 Task: In the  document rulebook.txt Use the feature 'and check spelling and grammer' Select the body of letter and change paragraph spacing to  'Double' Select the word Greetings and change font size to  27
Action: Mouse moved to (300, 390)
Screenshot: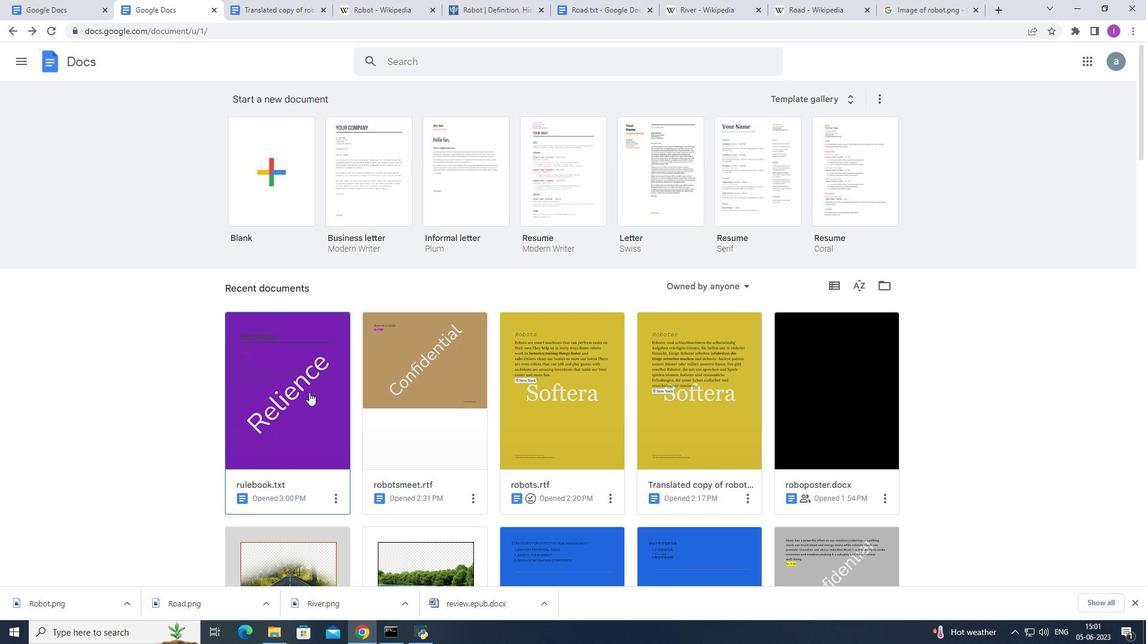 
Action: Mouse pressed left at (300, 390)
Screenshot: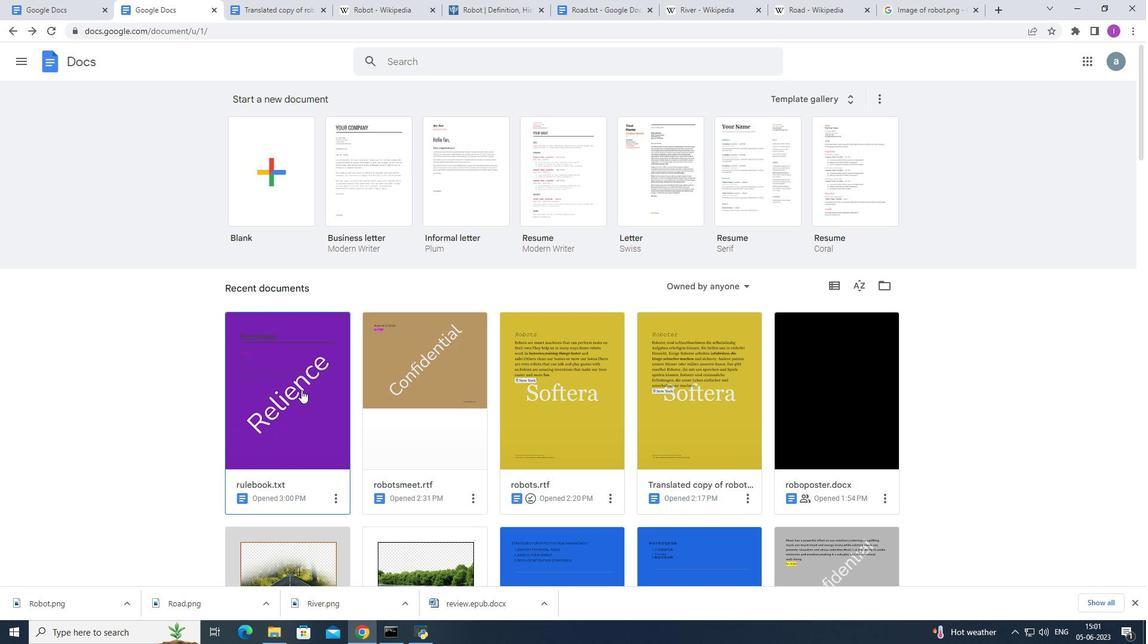 
Action: Mouse moved to (139, 71)
Screenshot: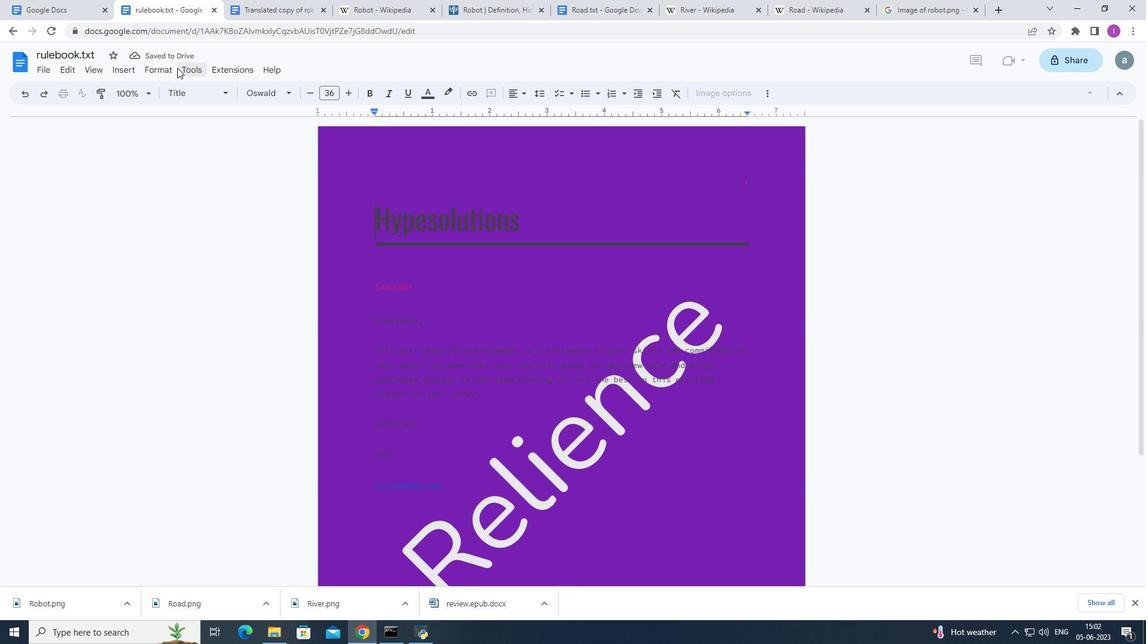 
Action: Mouse pressed left at (139, 71)
Screenshot: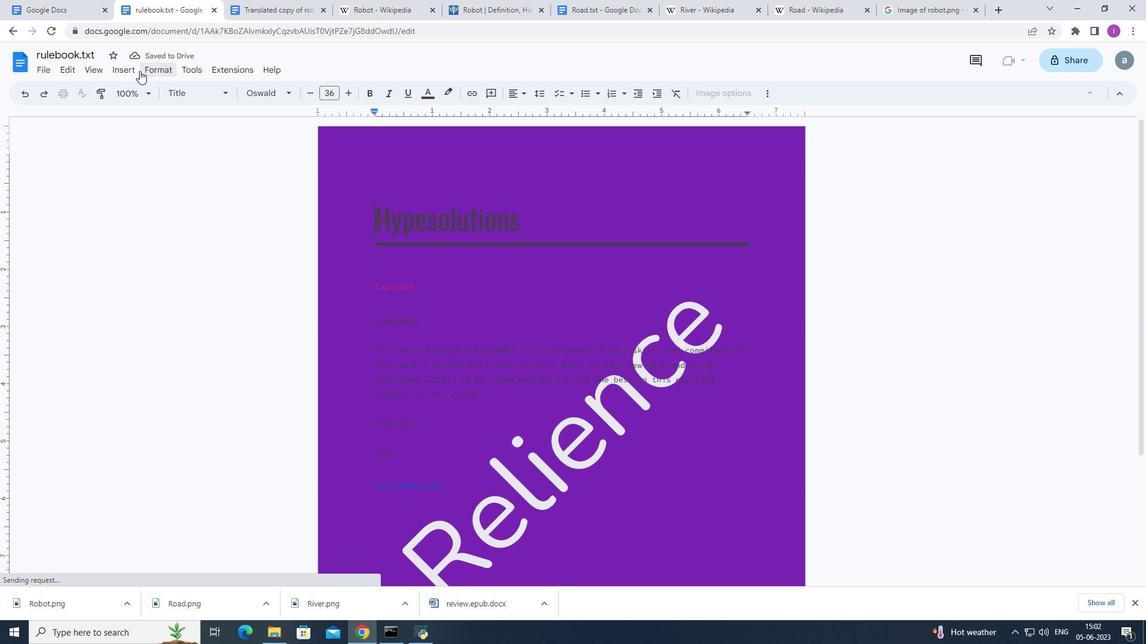 
Action: Mouse moved to (207, 89)
Screenshot: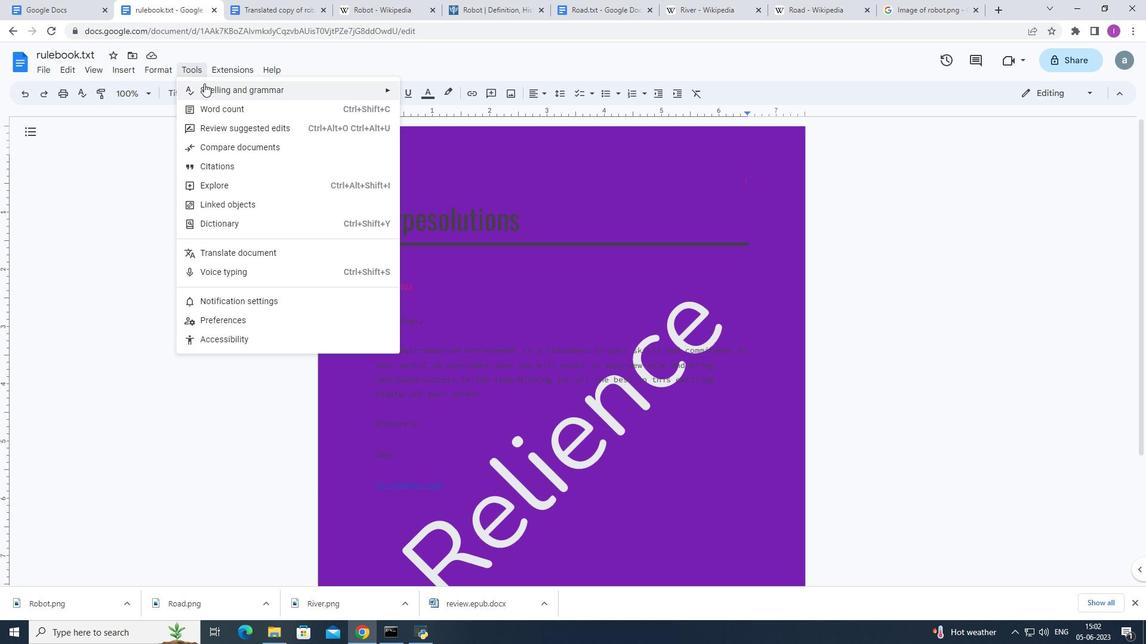 
Action: Mouse pressed left at (207, 89)
Screenshot: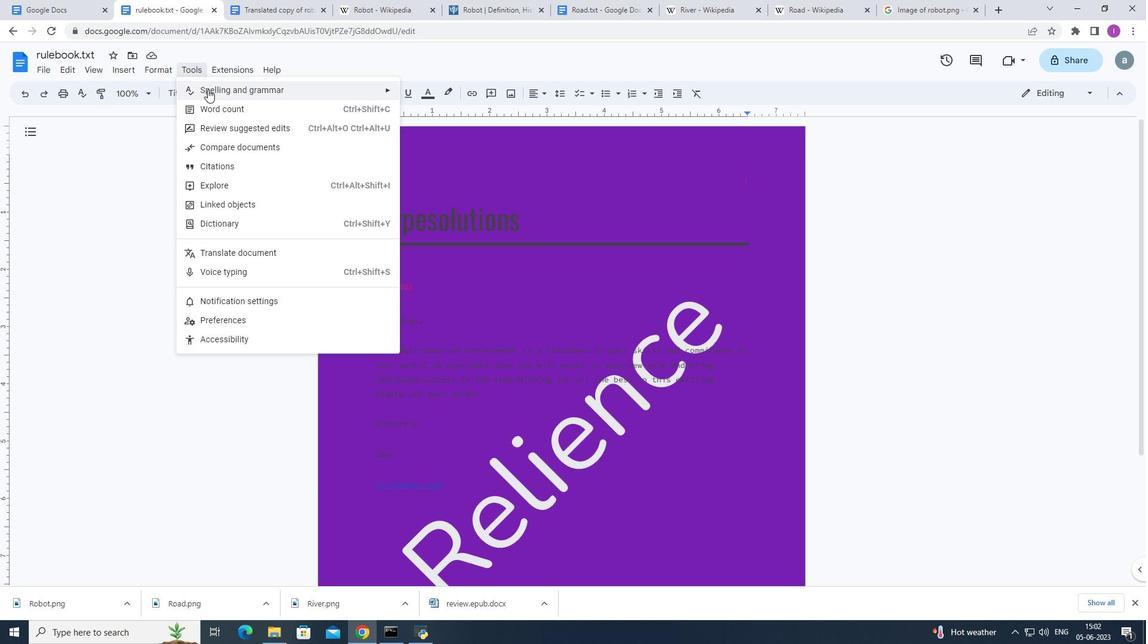 
Action: Mouse moved to (456, 97)
Screenshot: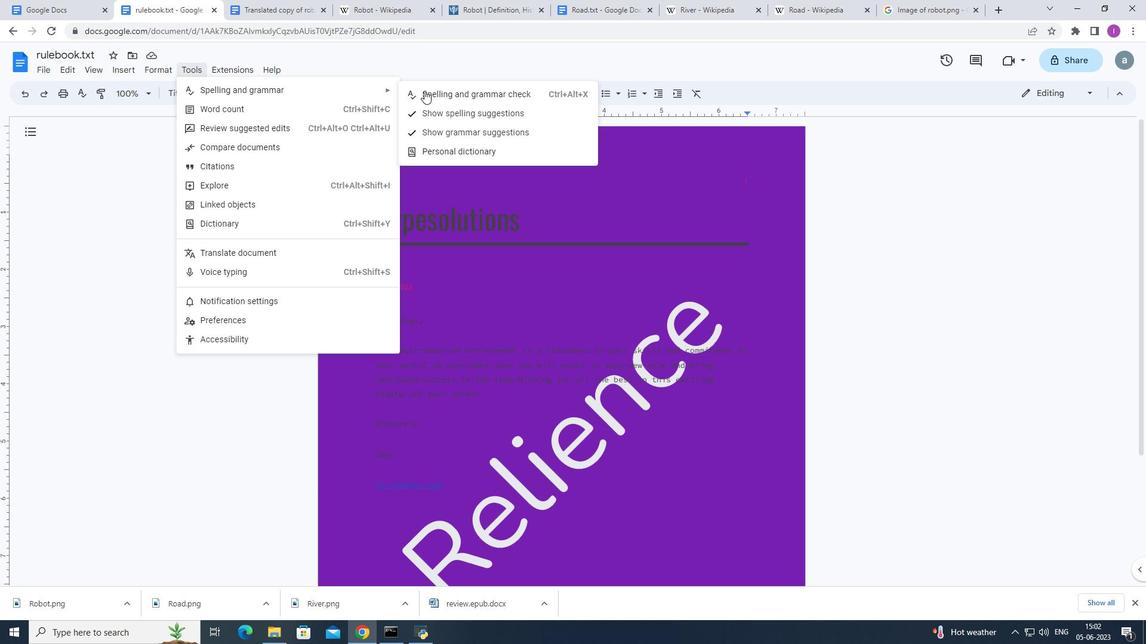 
Action: Mouse pressed left at (456, 97)
Screenshot: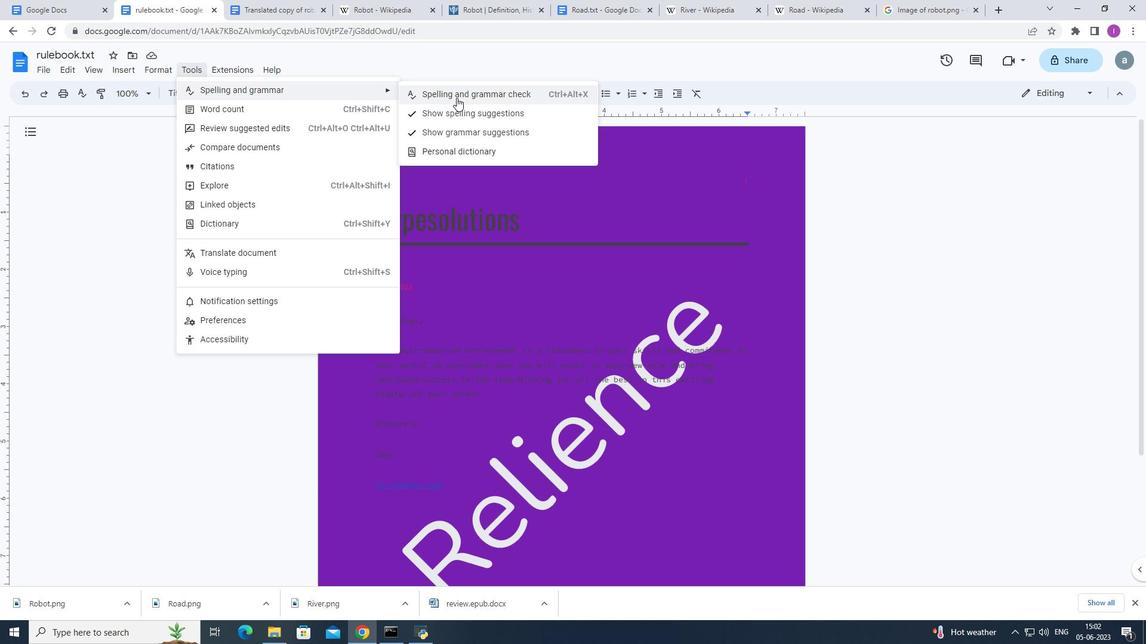 
Action: Mouse moved to (369, 346)
Screenshot: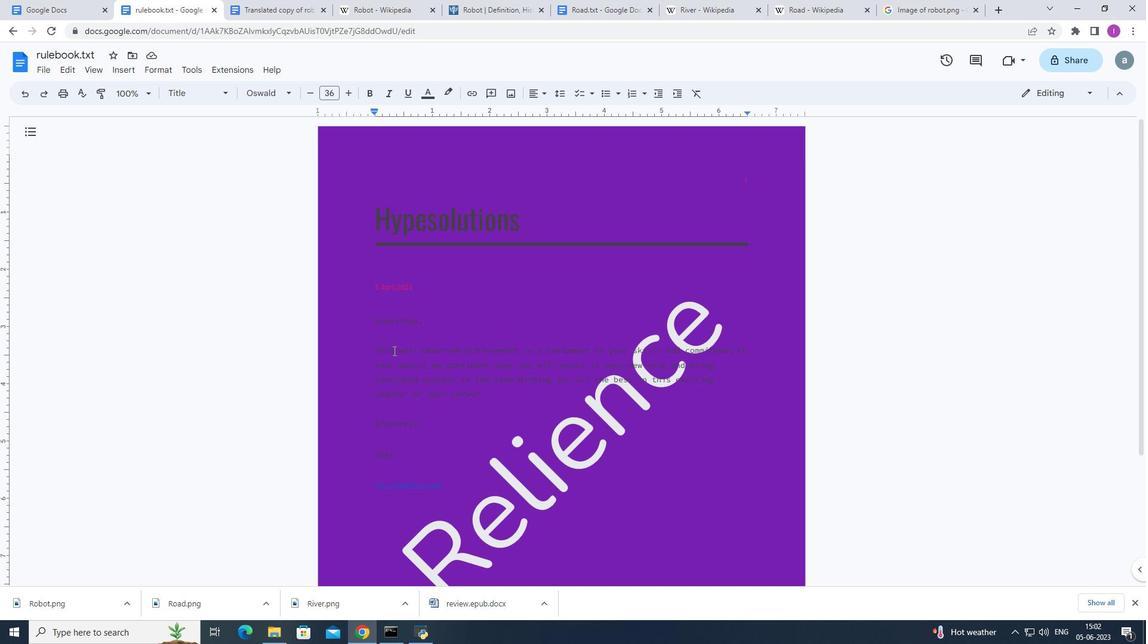 
Action: Mouse pressed left at (369, 346)
Screenshot: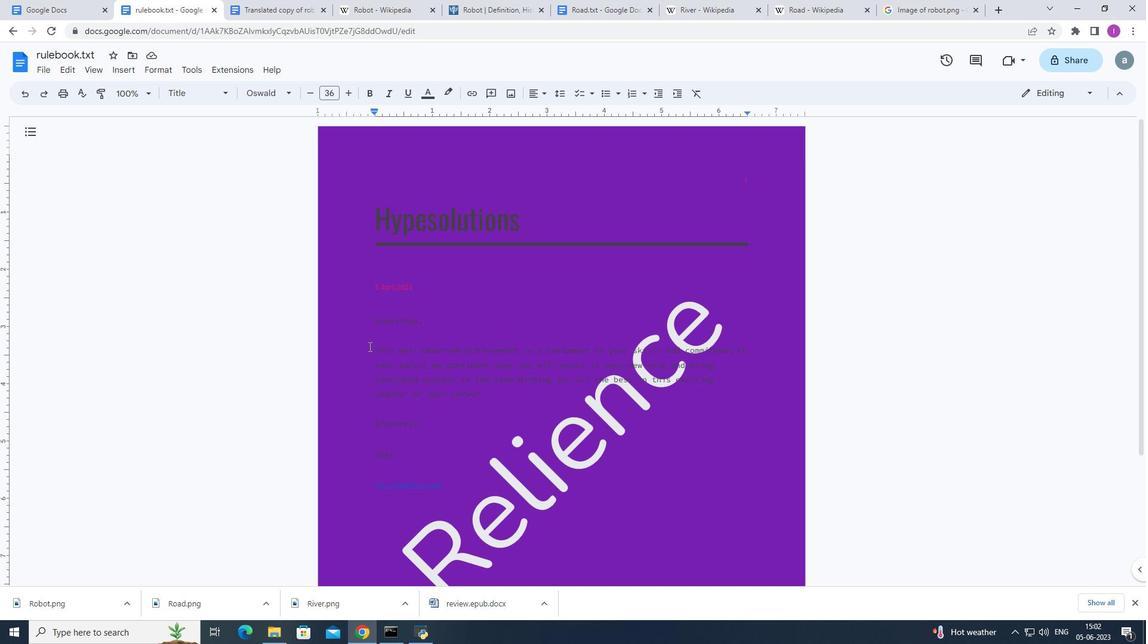 
Action: Mouse moved to (555, 92)
Screenshot: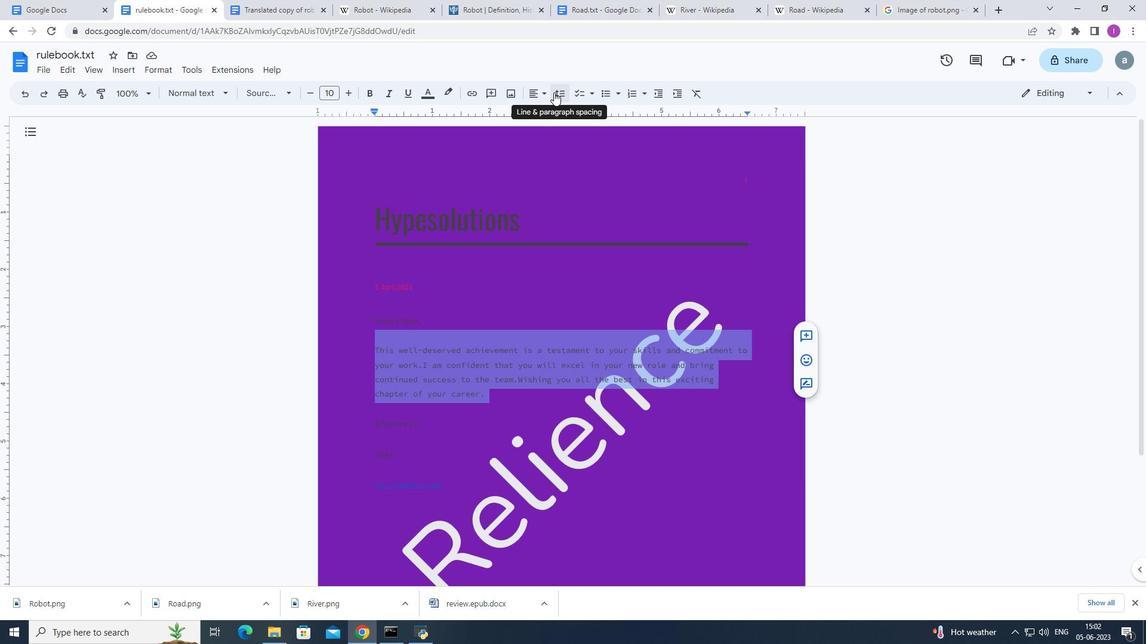 
Action: Mouse pressed left at (555, 92)
Screenshot: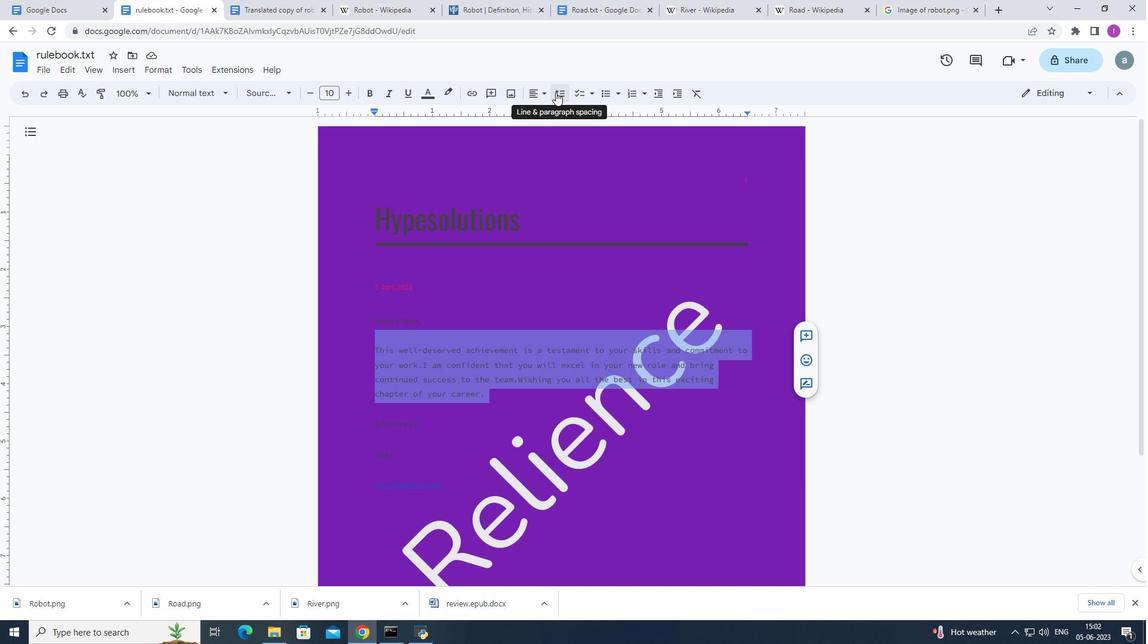 
Action: Mouse moved to (594, 164)
Screenshot: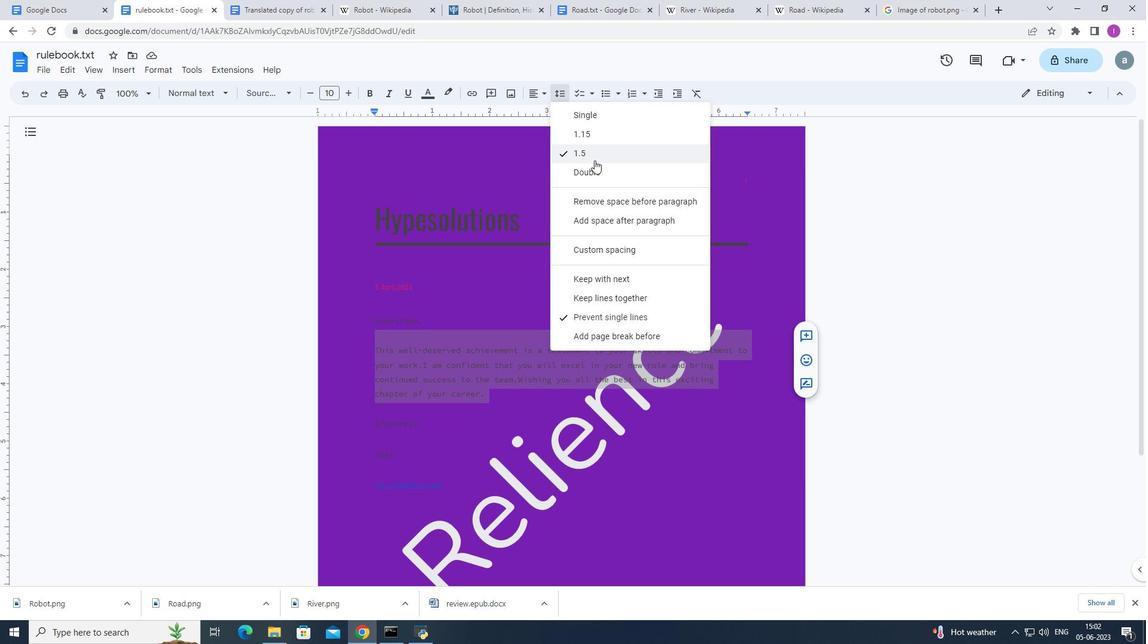 
Action: Mouse pressed left at (594, 164)
Screenshot: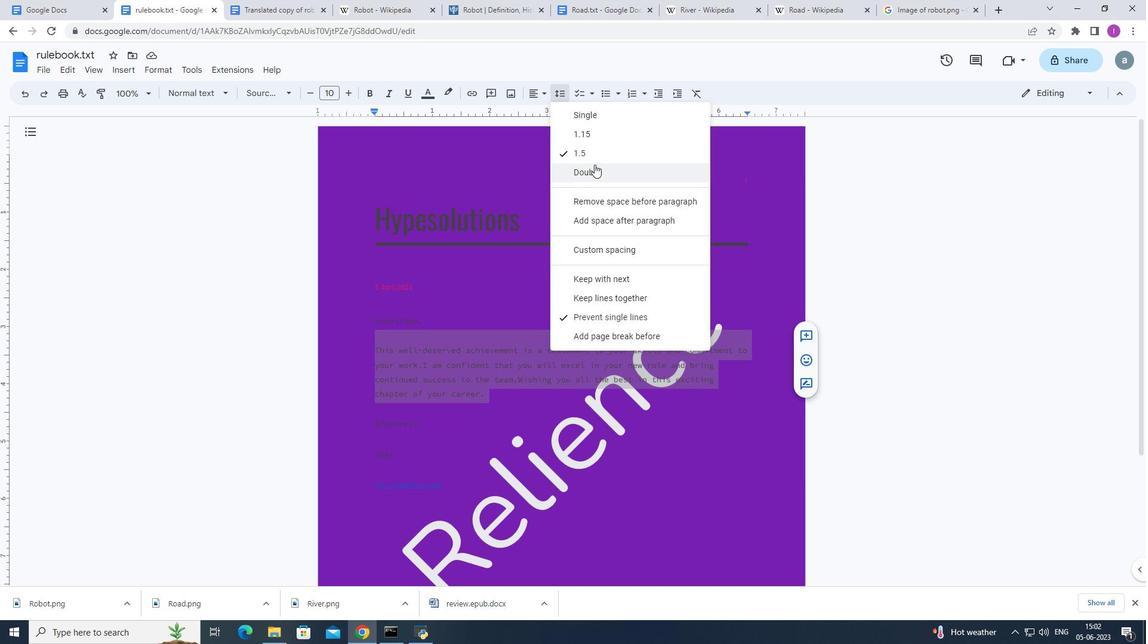 
Action: Mouse moved to (333, 93)
Screenshot: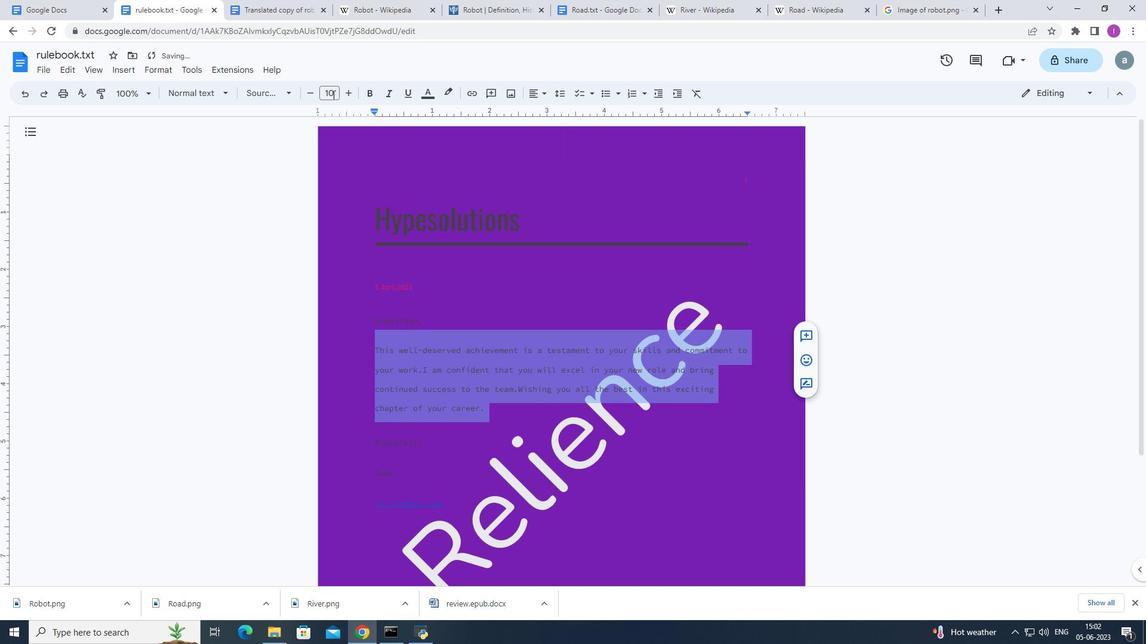 
Action: Mouse pressed left at (333, 93)
Screenshot: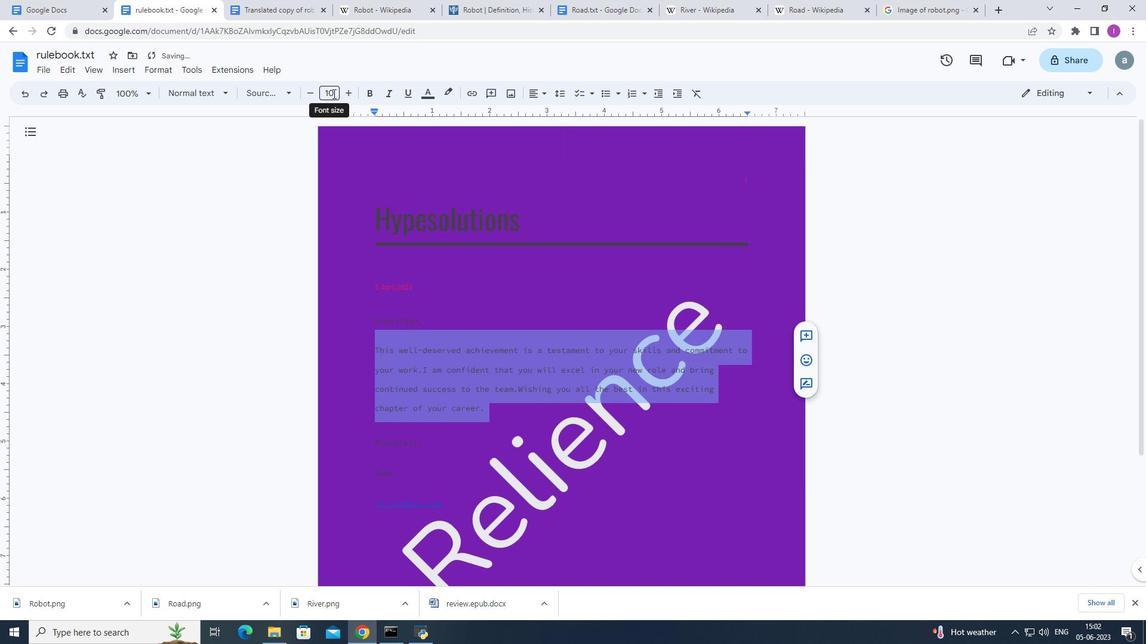 
Action: Mouse moved to (332, 93)
Screenshot: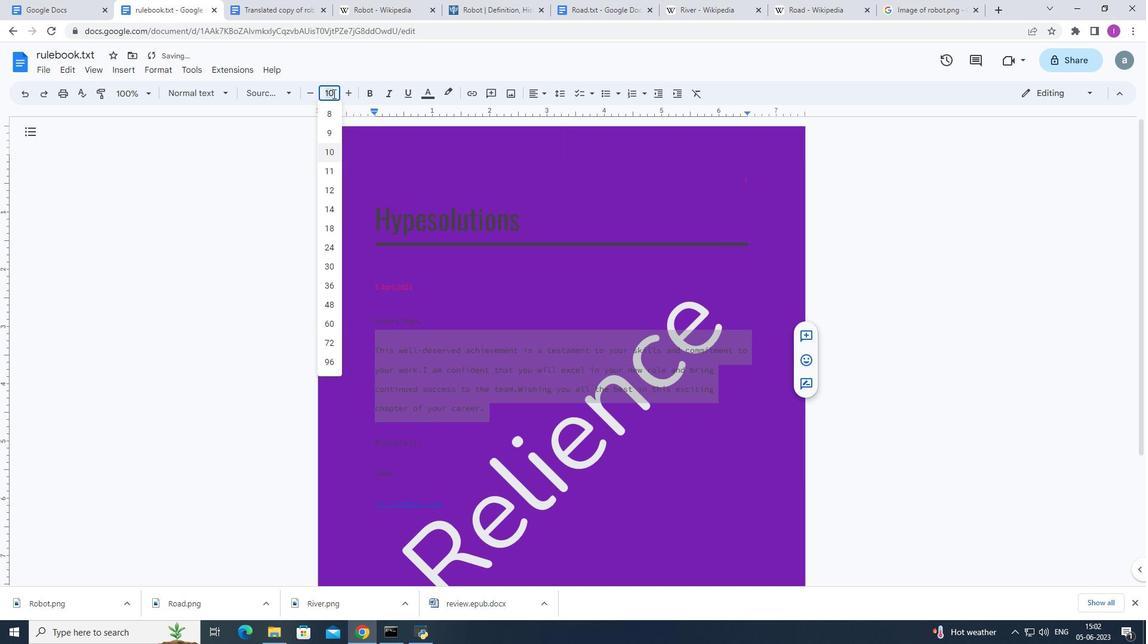 
Action: Key pressed 27<Key.enter>
Screenshot: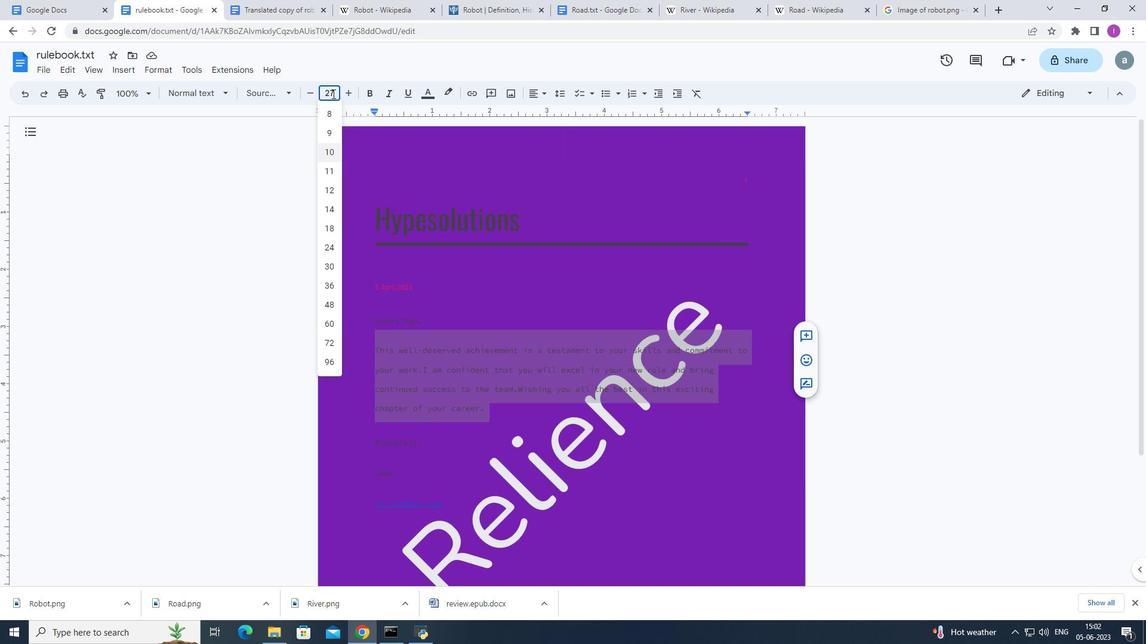 
Action: Mouse moved to (434, 223)
Screenshot: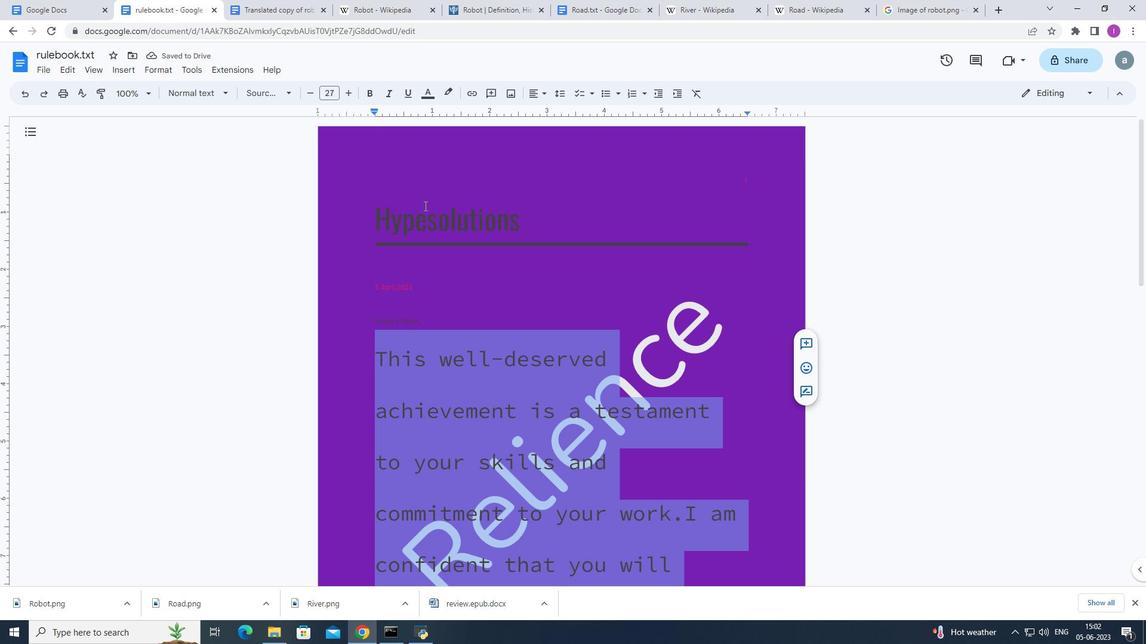 
Action: Mouse scrolled (434, 222) with delta (0, 0)
Screenshot: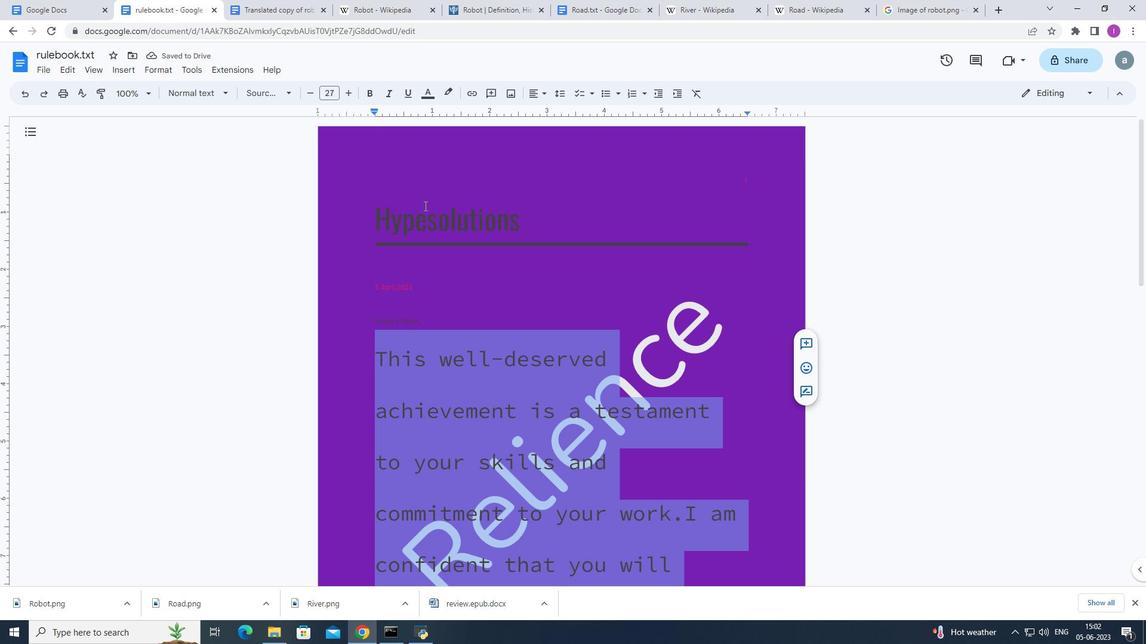 
Action: Mouse moved to (437, 229)
Screenshot: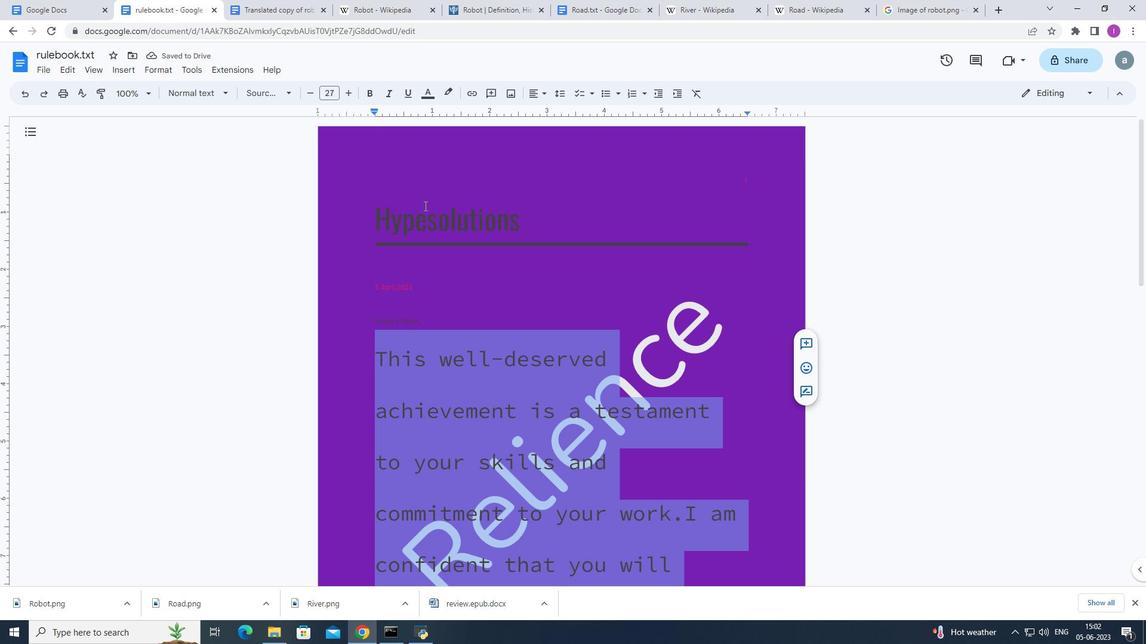 
Action: Mouse scrolled (437, 228) with delta (0, 0)
Screenshot: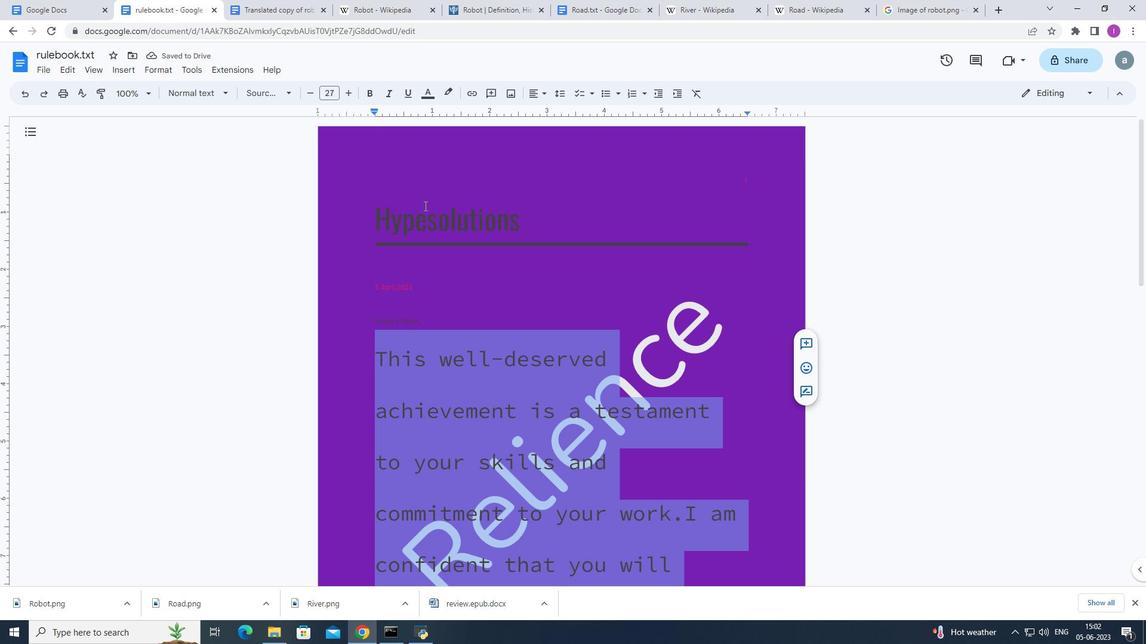 
Action: Mouse moved to (440, 233)
Screenshot: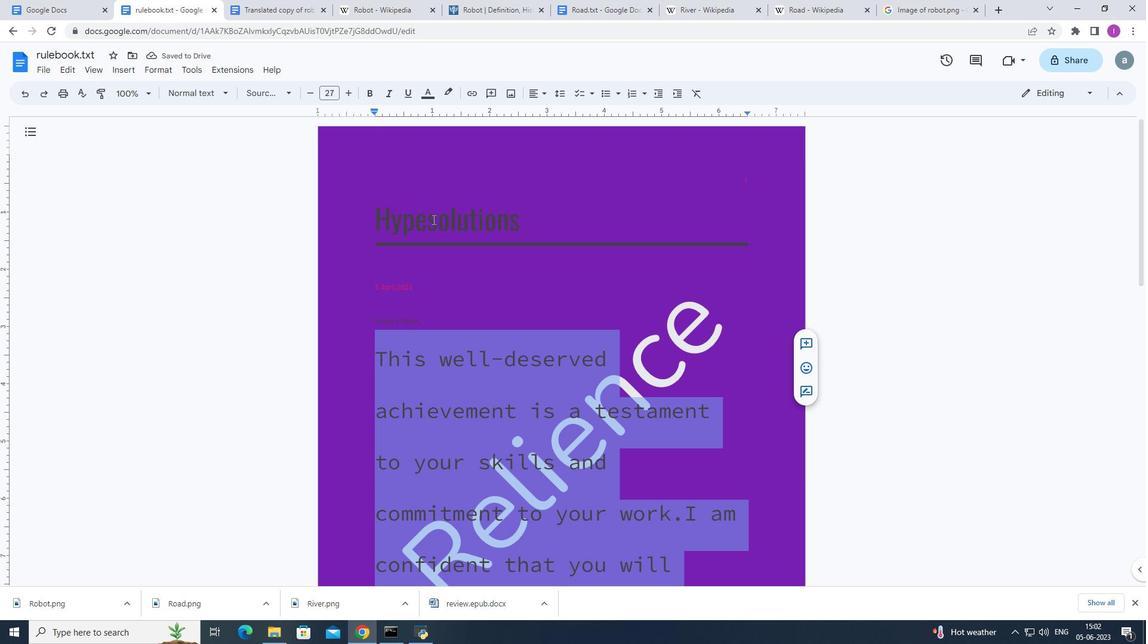 
Action: Mouse scrolled (439, 231) with delta (0, 0)
Screenshot: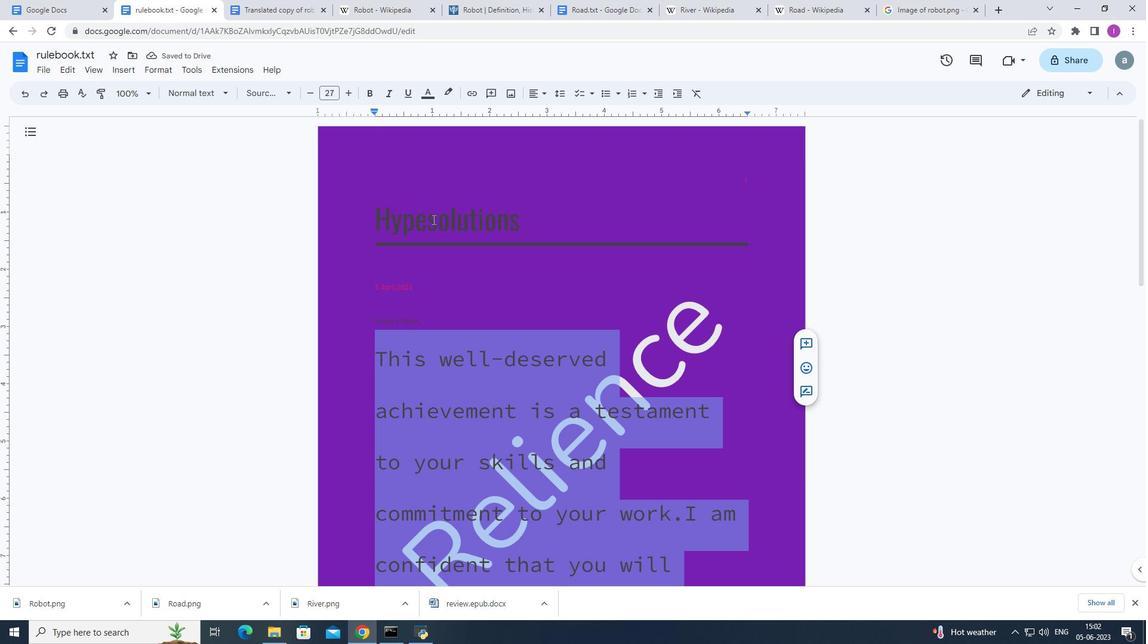 
Action: Mouse moved to (495, 261)
Screenshot: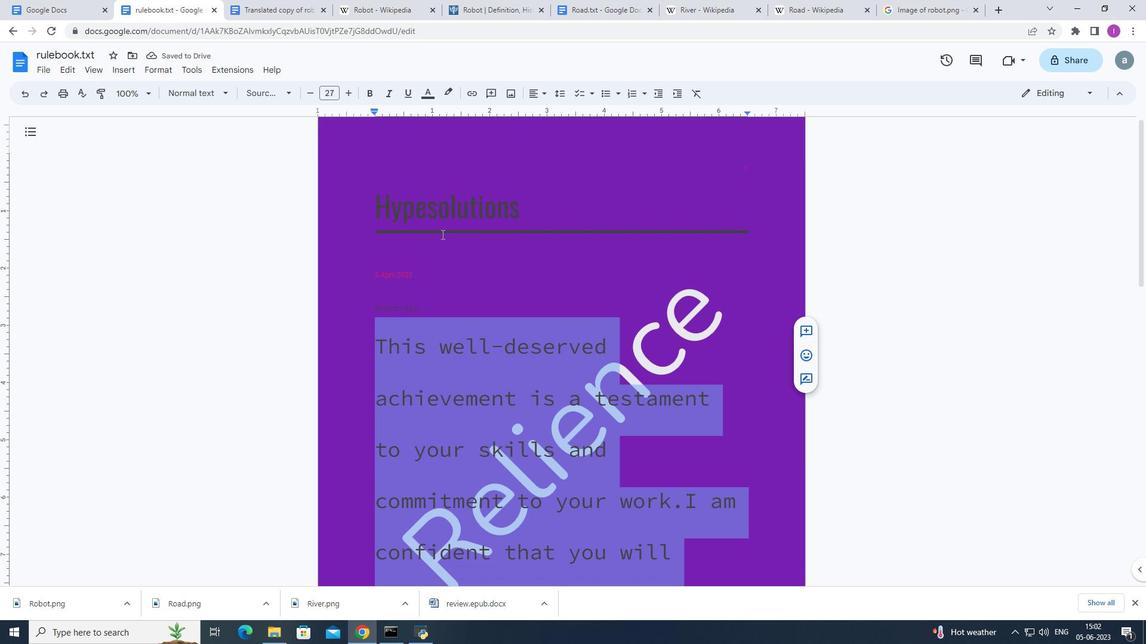 
Action: Mouse scrolled (444, 241) with delta (0, 0)
Screenshot: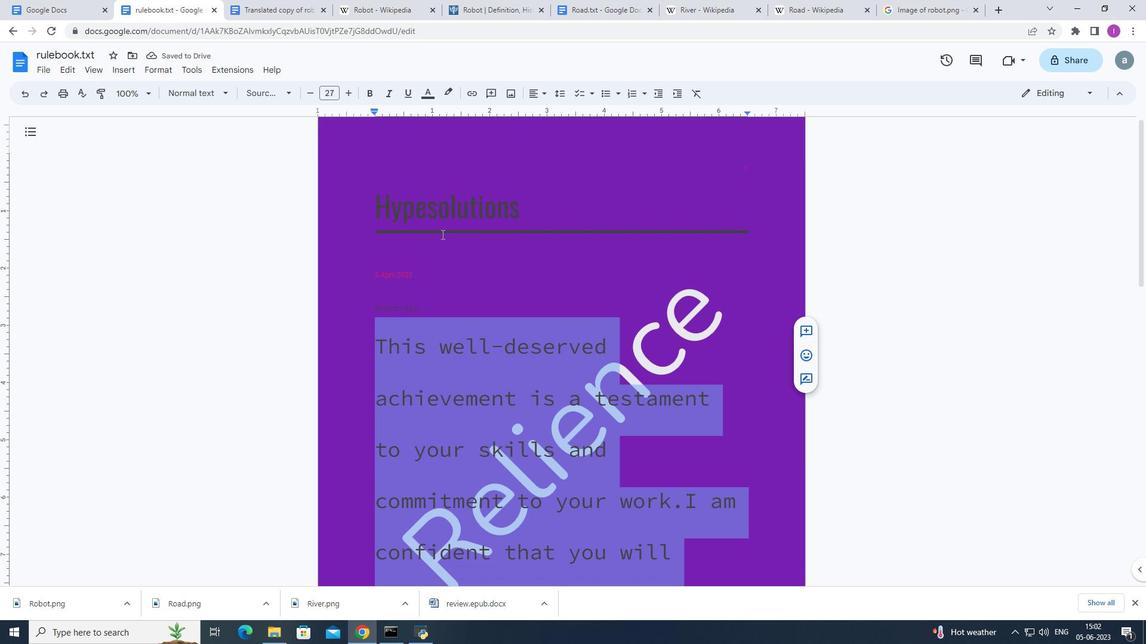 
Action: Mouse moved to (552, 290)
Screenshot: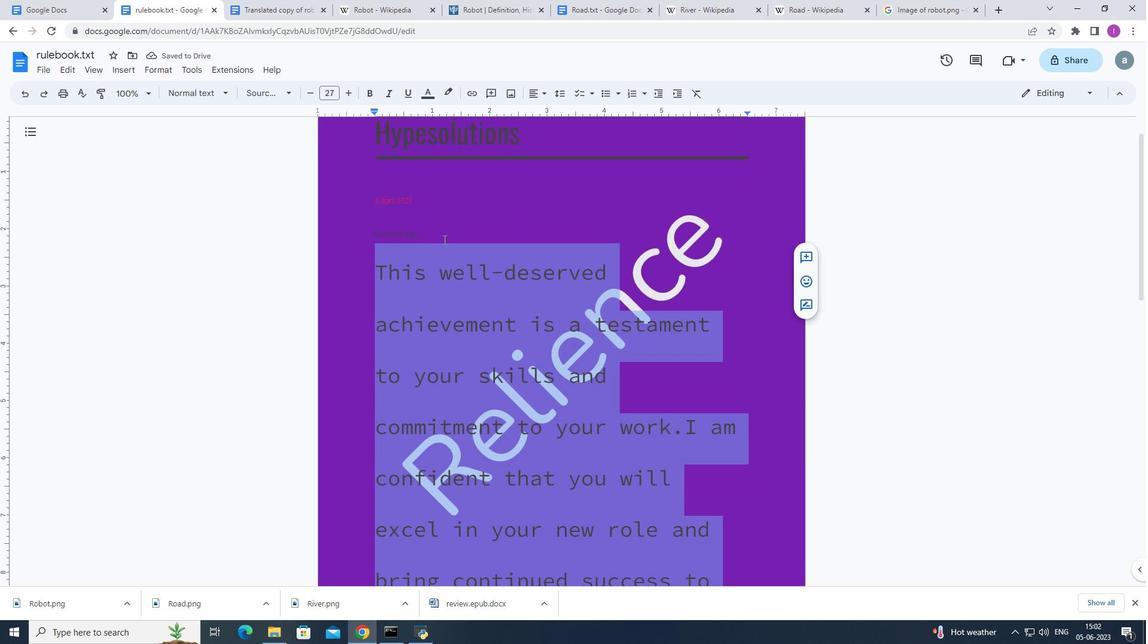 
Action: Mouse scrolled (552, 289) with delta (0, 0)
Screenshot: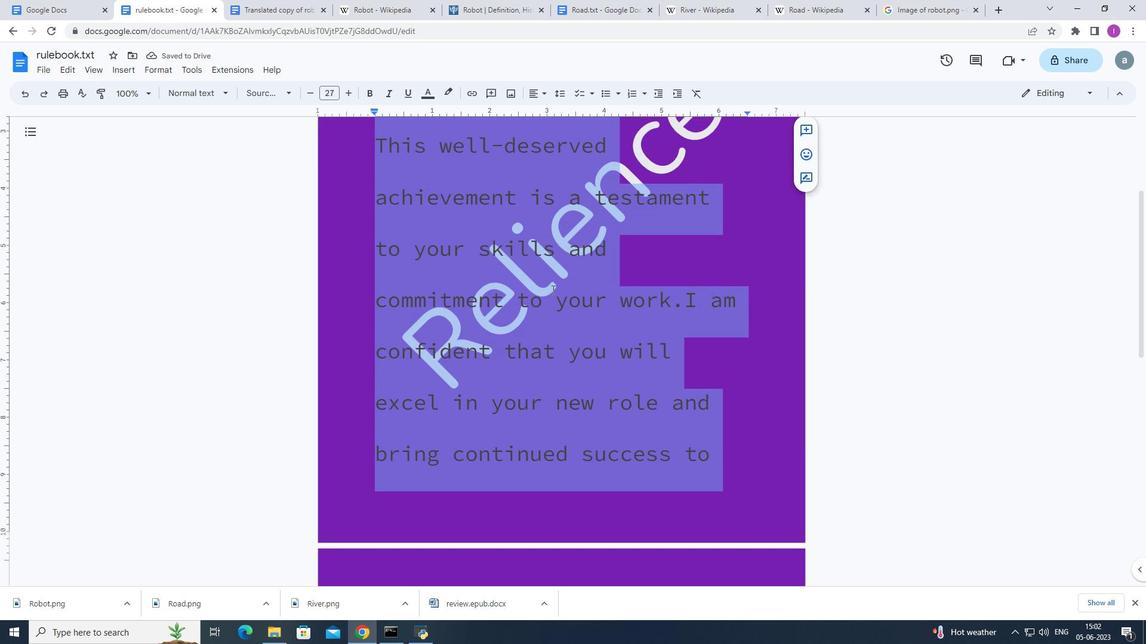 
Action: Mouse scrolled (552, 289) with delta (0, 0)
Screenshot: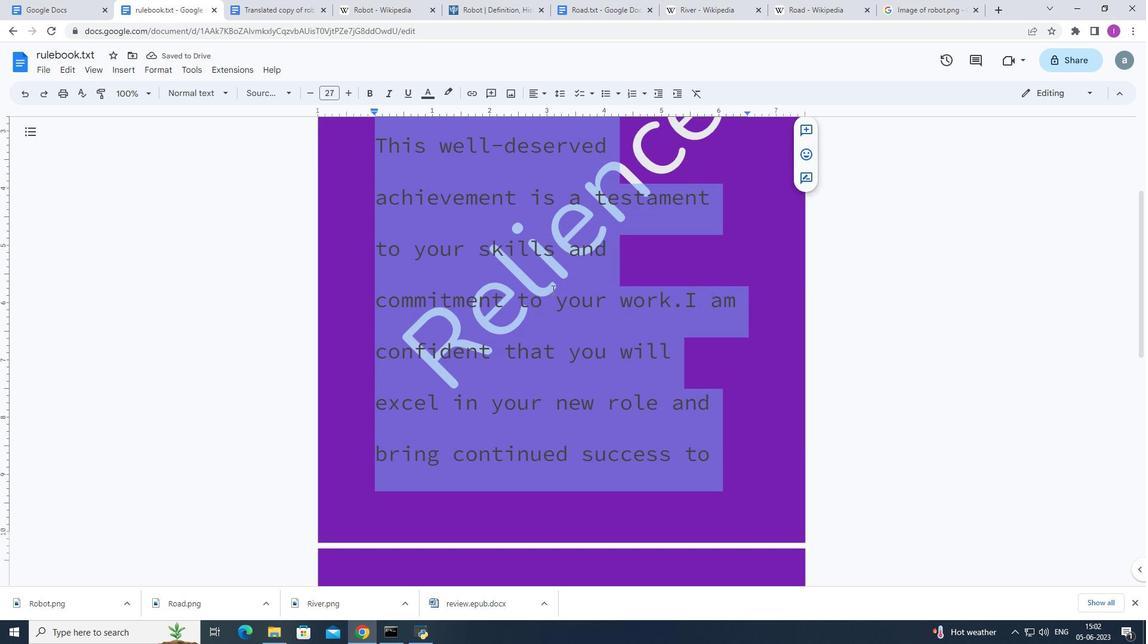 
Action: Mouse scrolled (552, 289) with delta (0, 0)
Screenshot: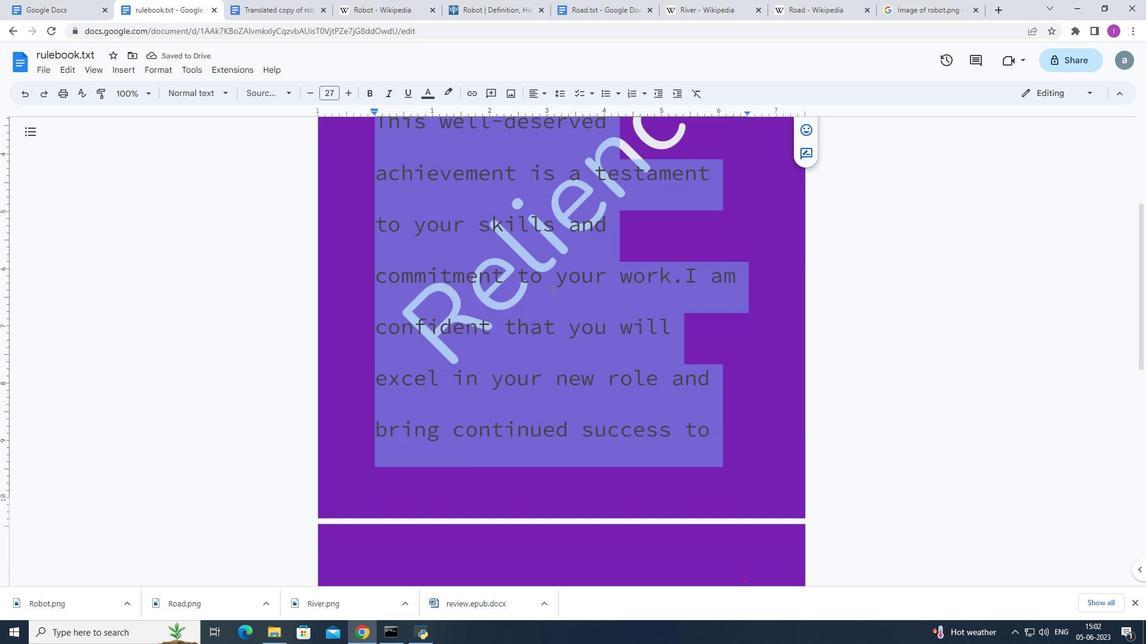 
Action: Mouse scrolled (552, 289) with delta (0, 0)
Screenshot: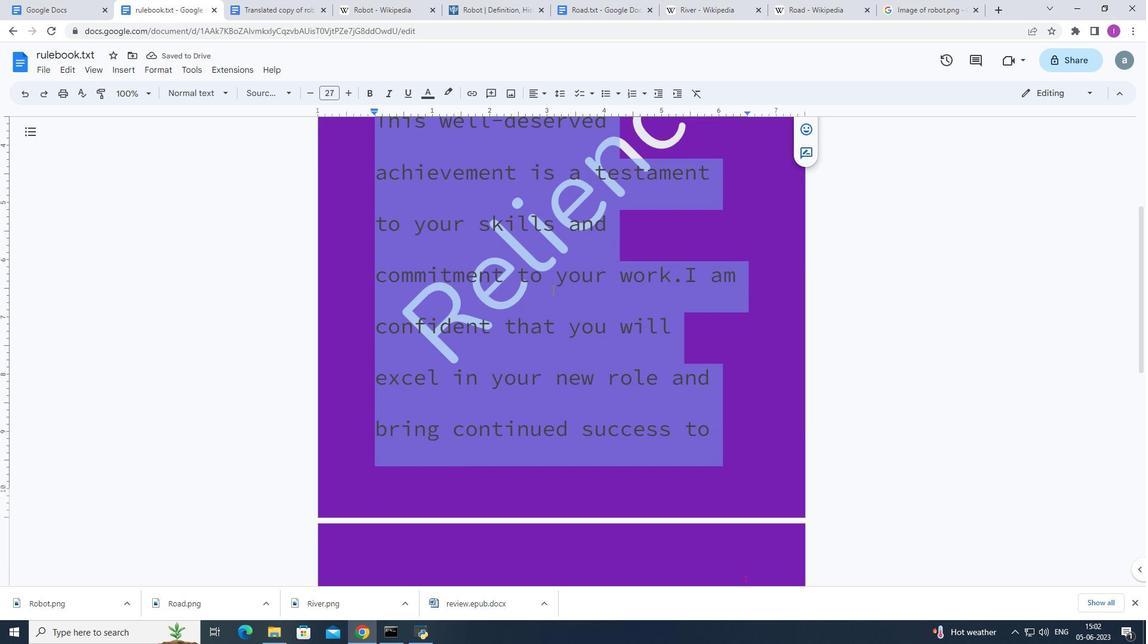 
Action: Mouse scrolled (552, 290) with delta (0, 0)
Screenshot: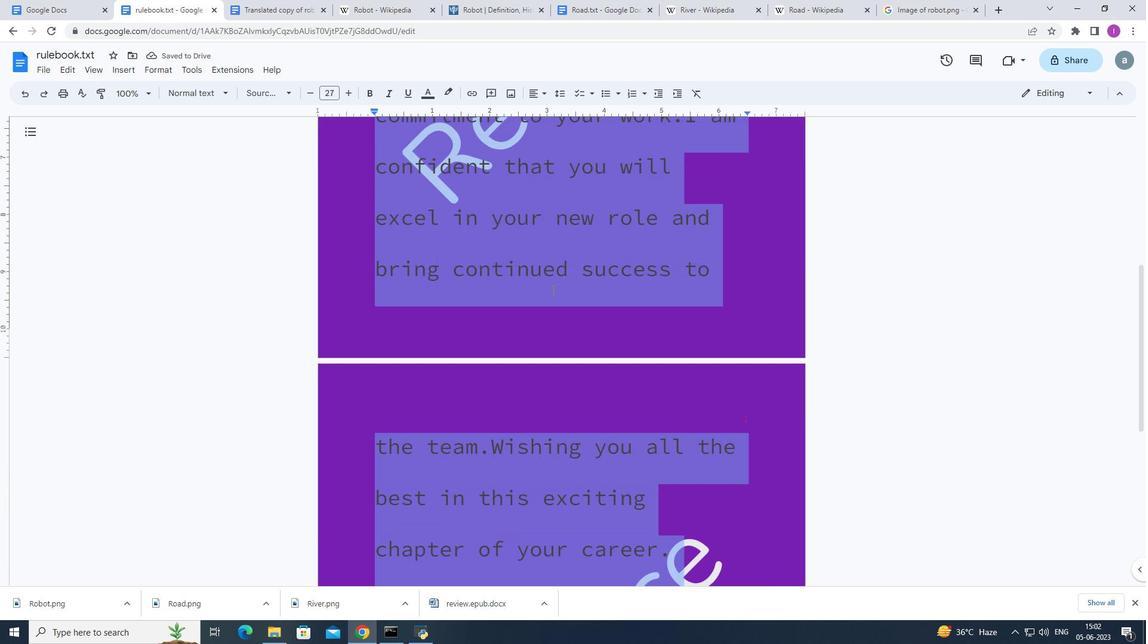 
Action: Mouse scrolled (552, 290) with delta (0, 0)
Screenshot: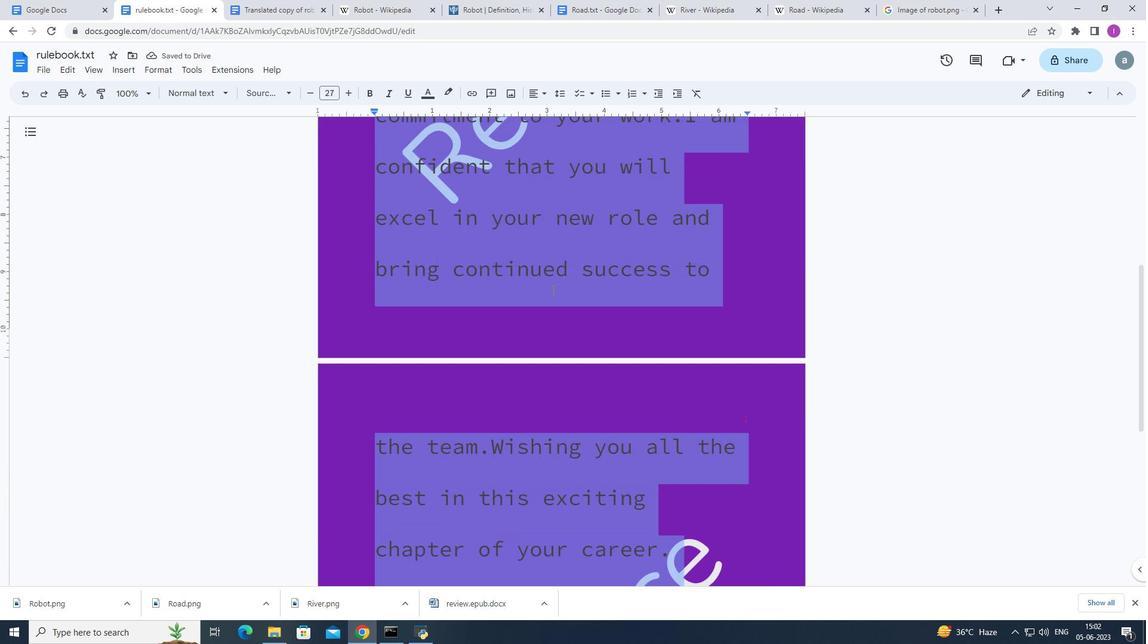 
Action: Mouse scrolled (552, 290) with delta (0, 0)
Screenshot: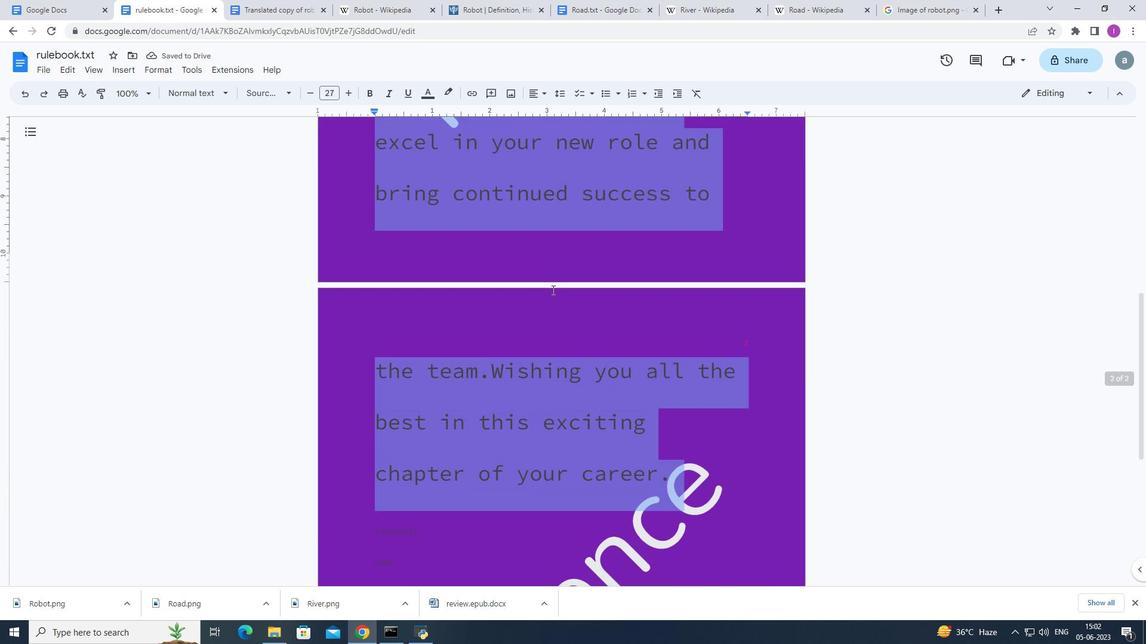 
Action: Mouse scrolled (552, 290) with delta (0, 0)
Screenshot: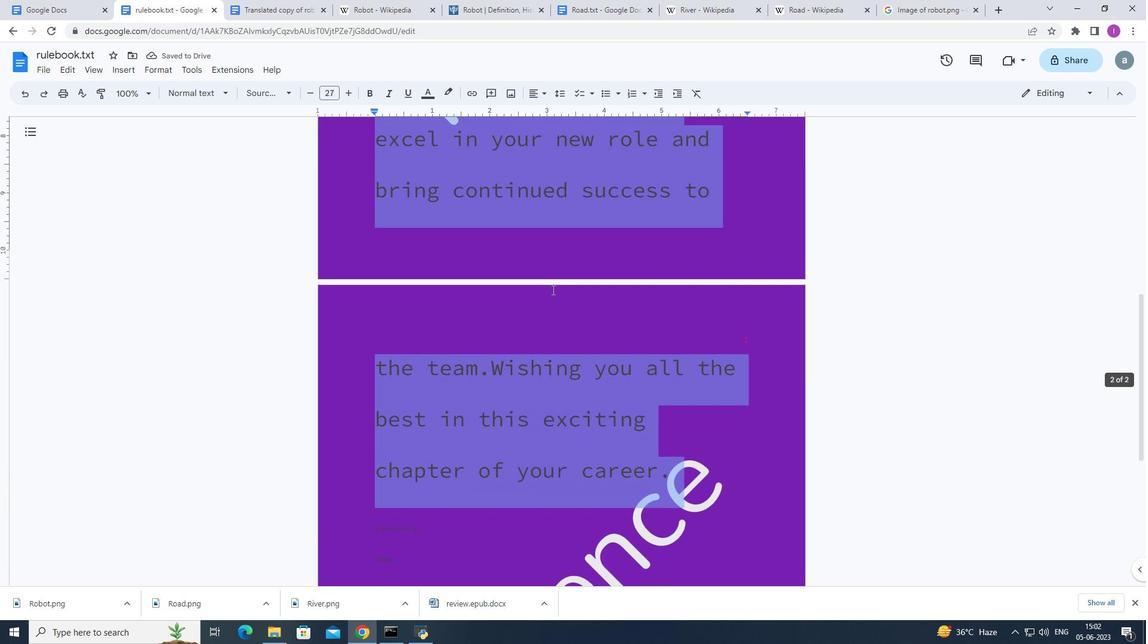 
Action: Mouse scrolled (552, 289) with delta (0, 0)
Screenshot: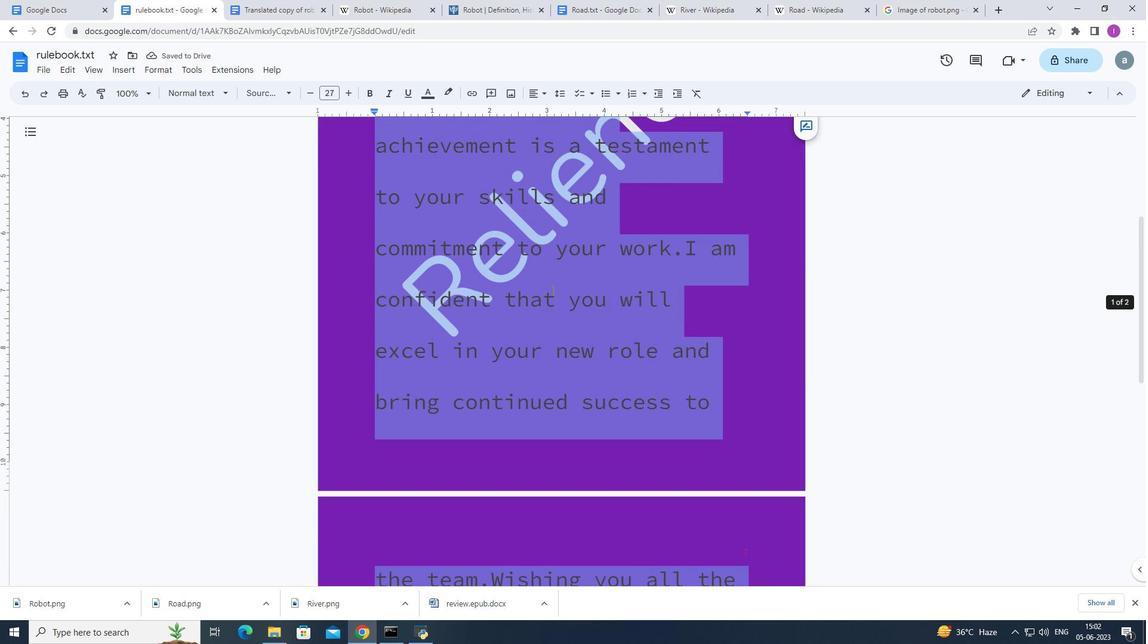 
Action: Mouse scrolled (552, 289) with delta (0, 0)
Screenshot: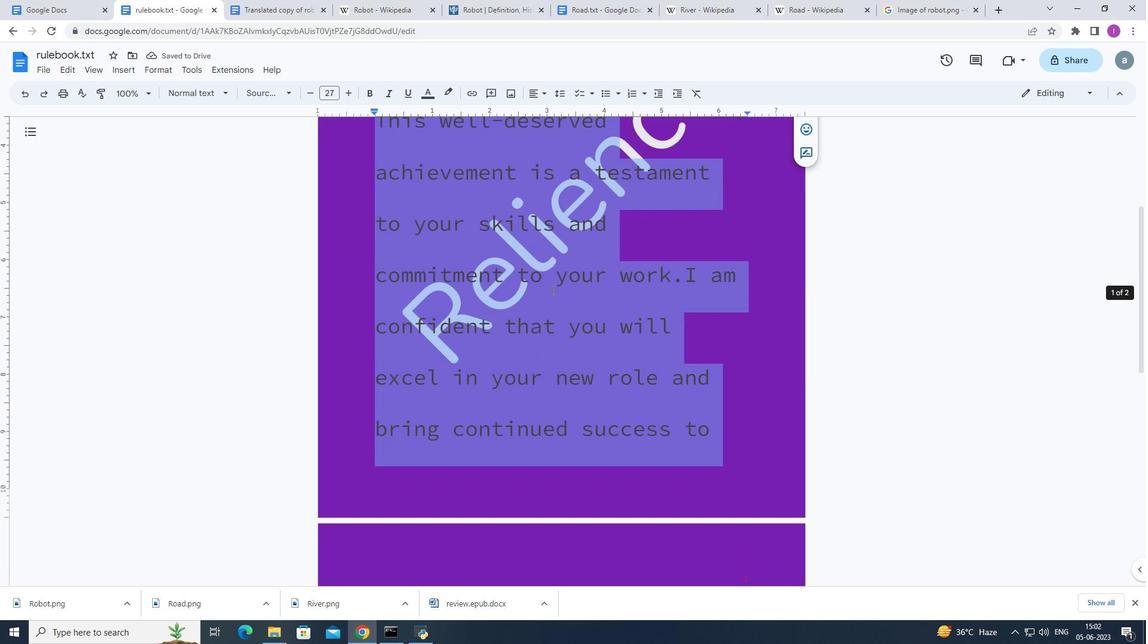 
Action: Mouse scrolled (552, 290) with delta (0, 0)
Screenshot: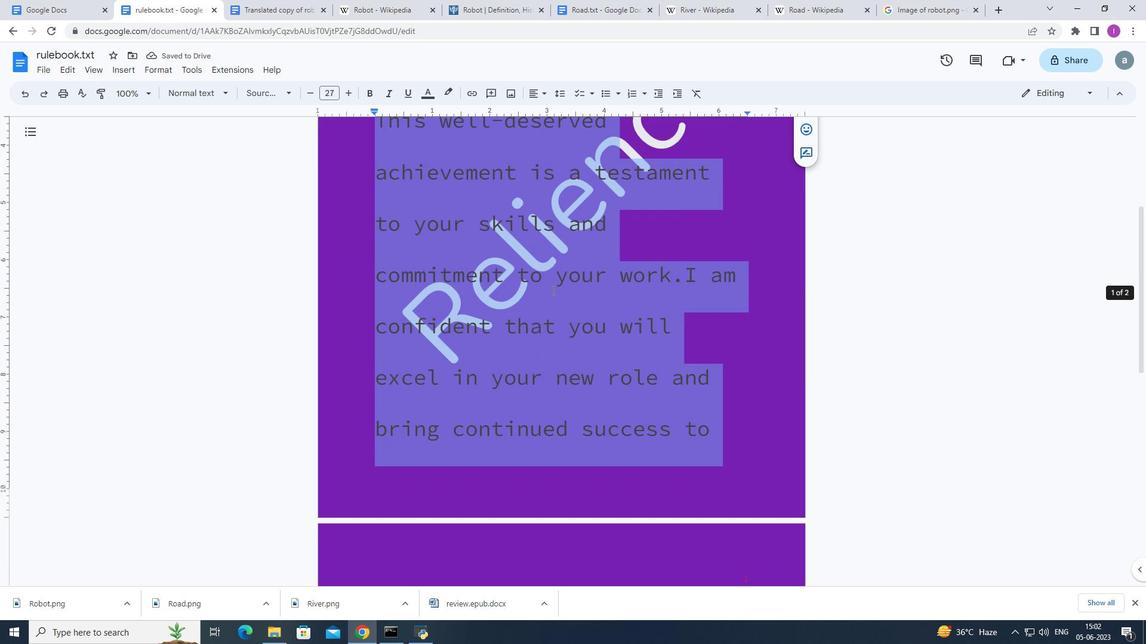
Action: Mouse scrolled (552, 289) with delta (0, 0)
Screenshot: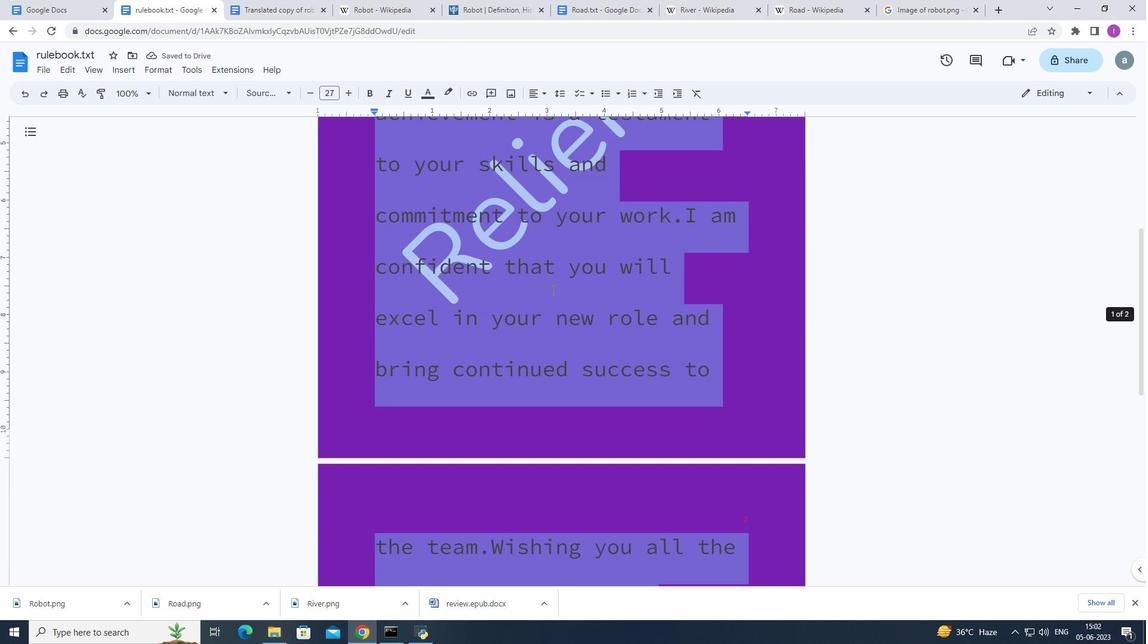 
Action: Mouse scrolled (552, 289) with delta (0, 0)
Screenshot: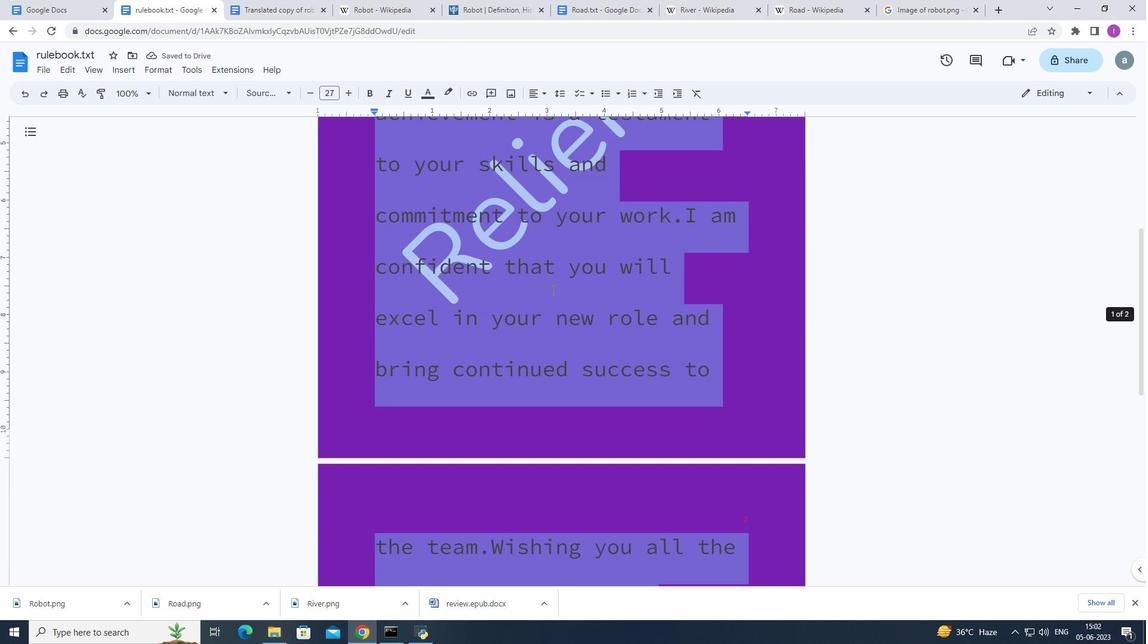 
Action: Mouse scrolled (552, 289) with delta (0, 0)
Screenshot: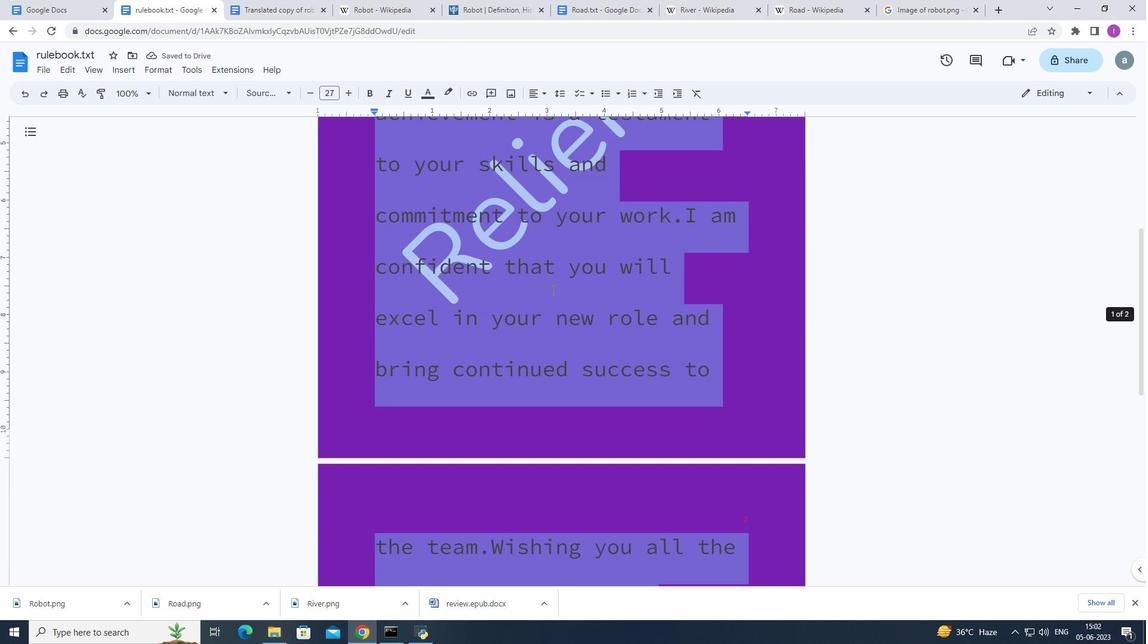 
Action: Mouse scrolled (552, 290) with delta (0, 0)
Screenshot: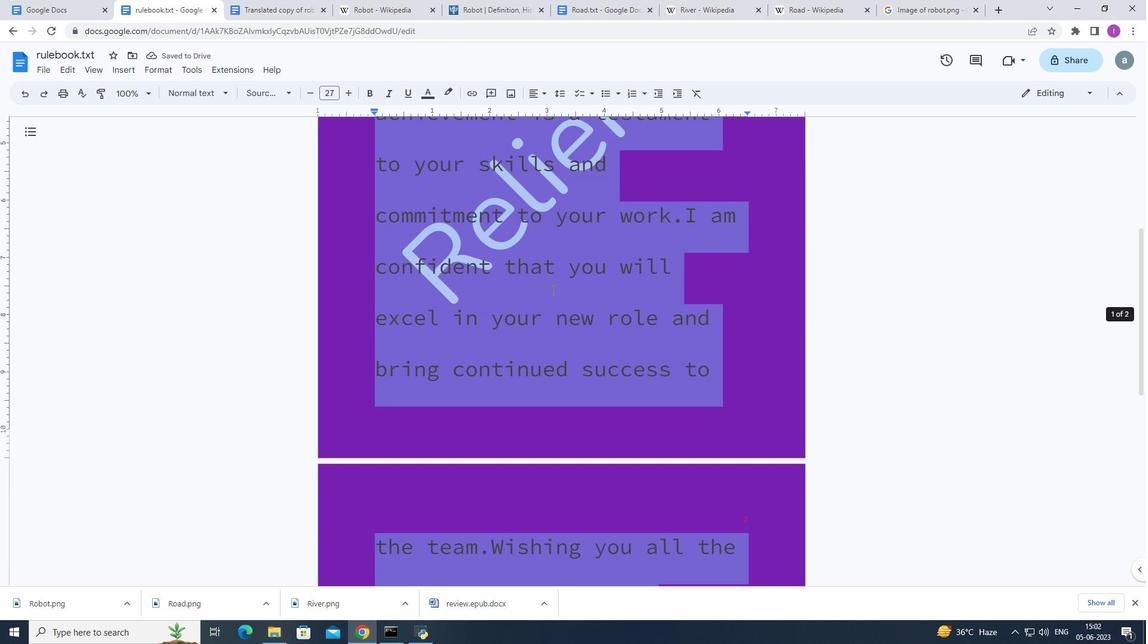 
Action: Mouse scrolled (552, 289) with delta (0, 0)
Screenshot: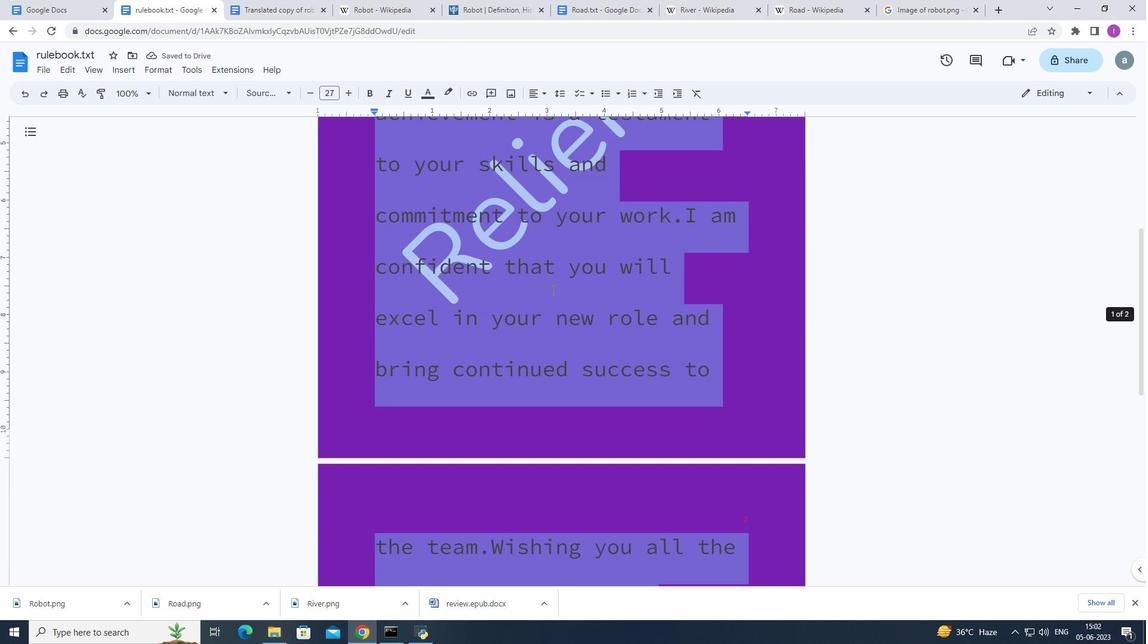 
Action: Mouse moved to (550, 283)
Screenshot: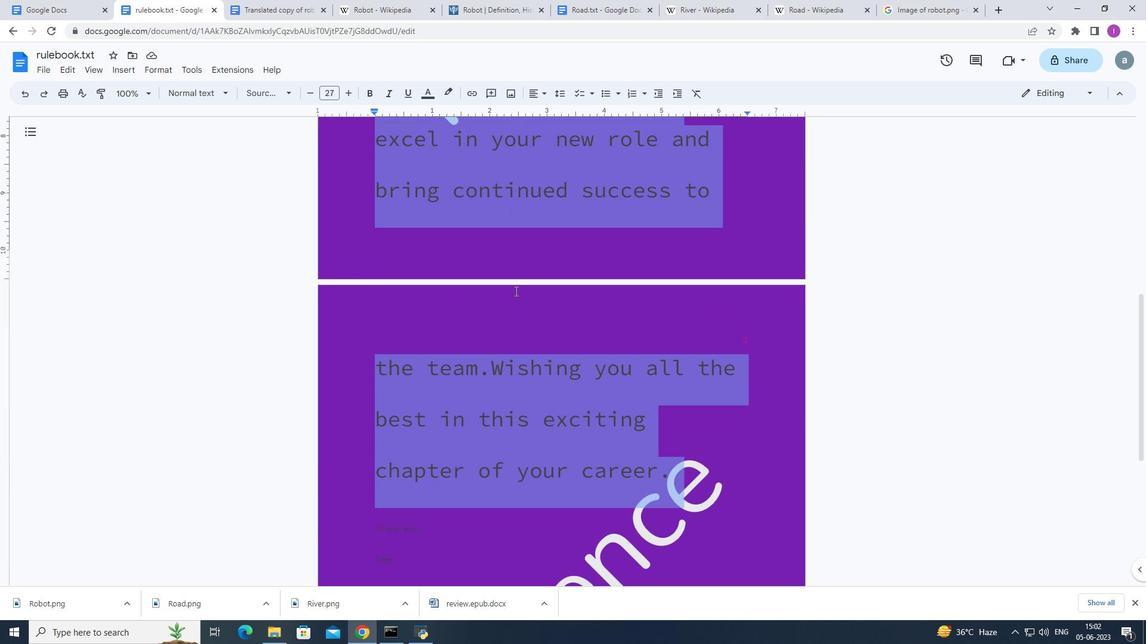 
Action: Mouse scrolled (550, 283) with delta (0, 0)
Screenshot: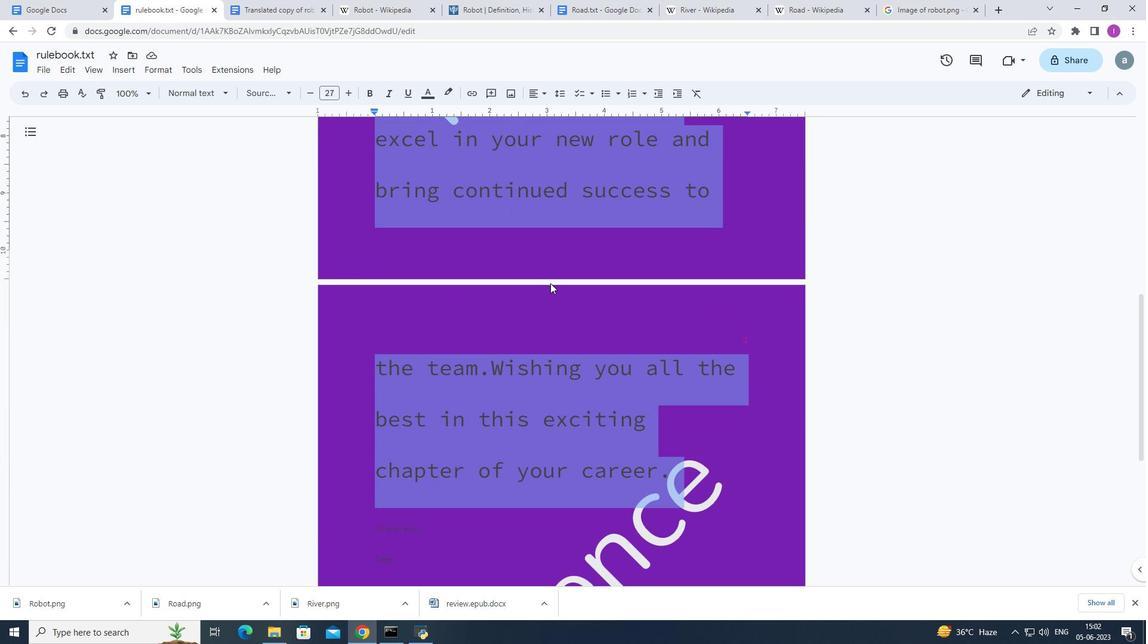 
Action: Mouse scrolled (550, 283) with delta (0, 0)
Screenshot: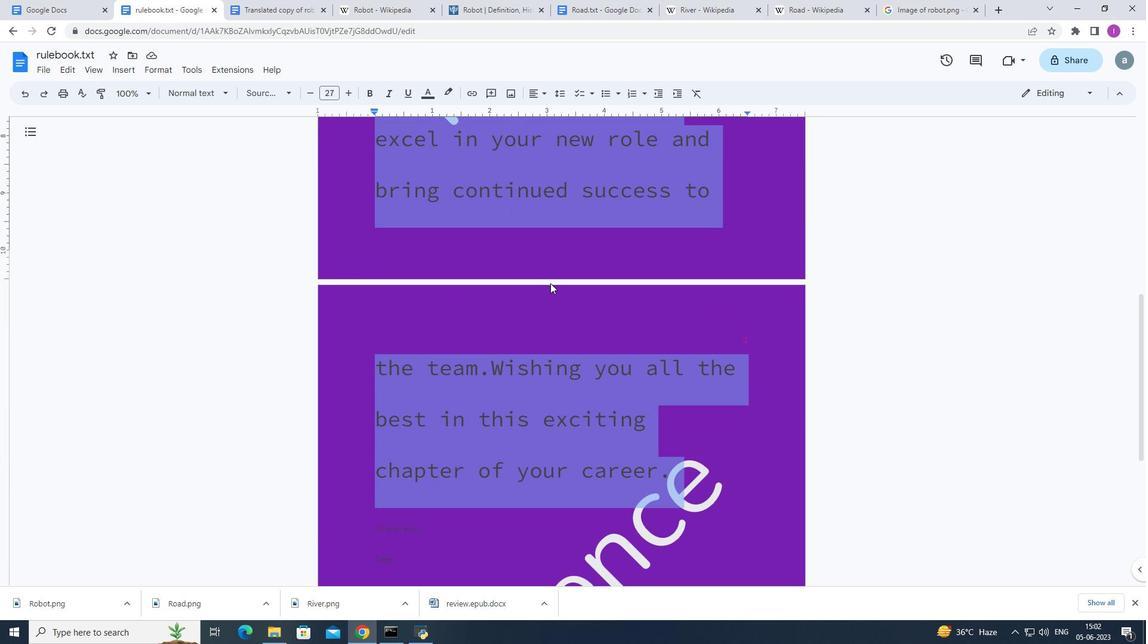 
Action: Mouse scrolled (550, 283) with delta (0, 0)
Screenshot: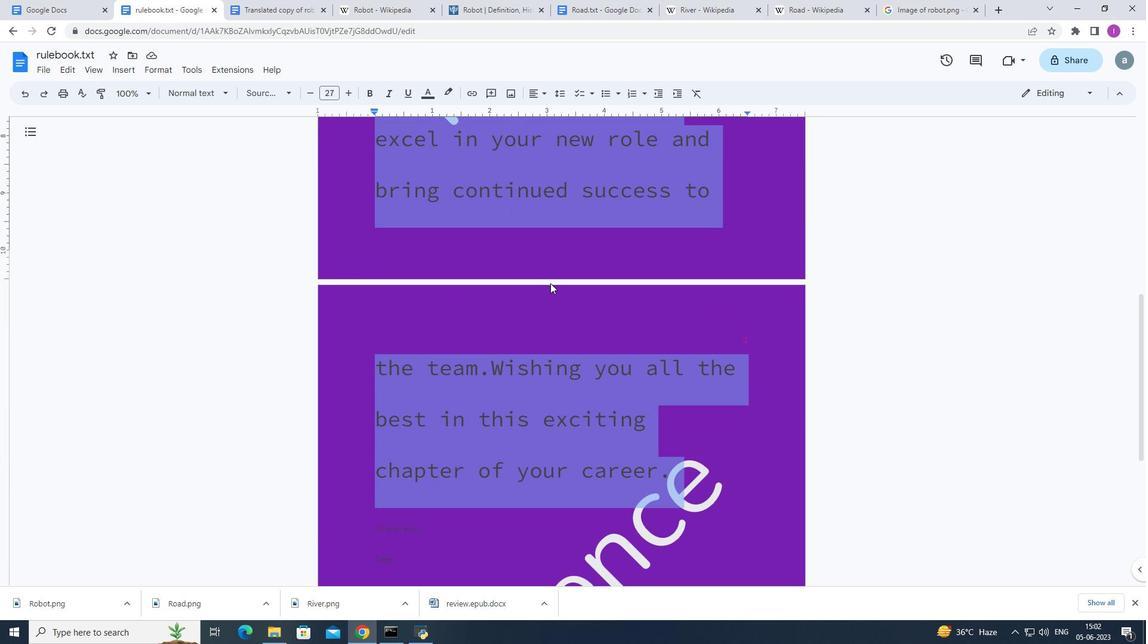 
Action: Mouse scrolled (550, 283) with delta (0, 0)
Screenshot: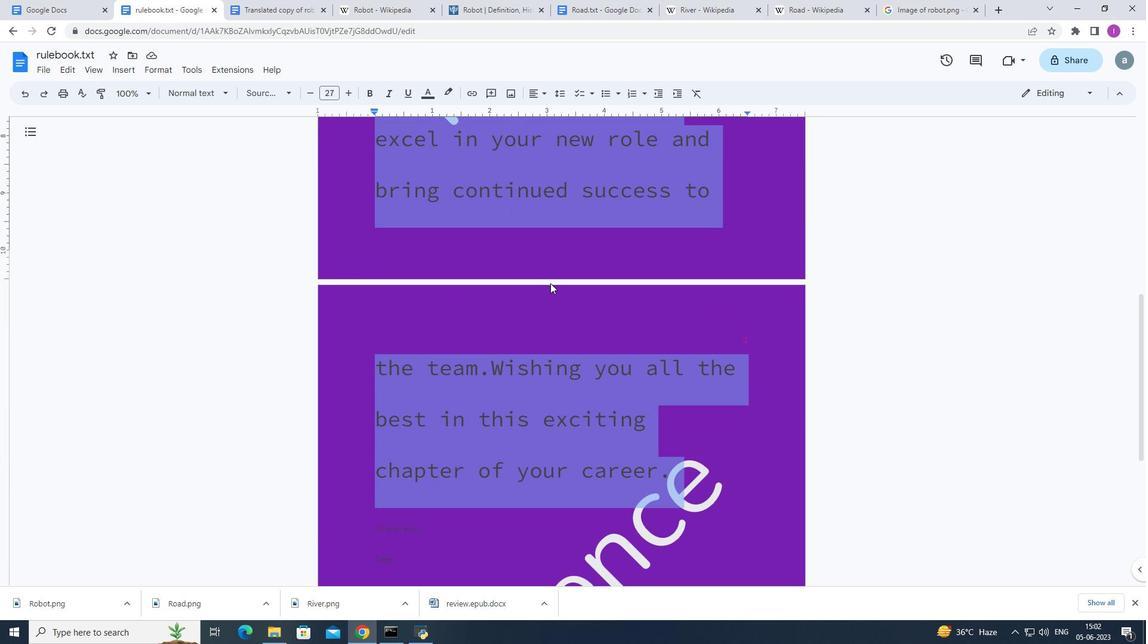 
Action: Mouse moved to (551, 283)
Screenshot: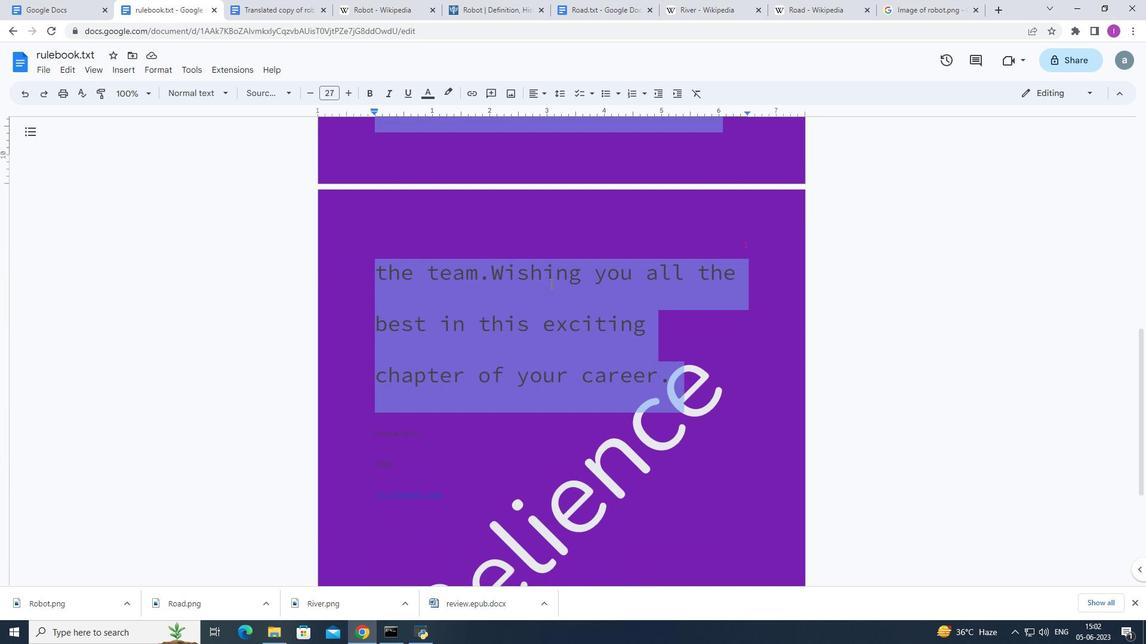 
Action: Mouse scrolled (551, 282) with delta (0, 0)
Screenshot: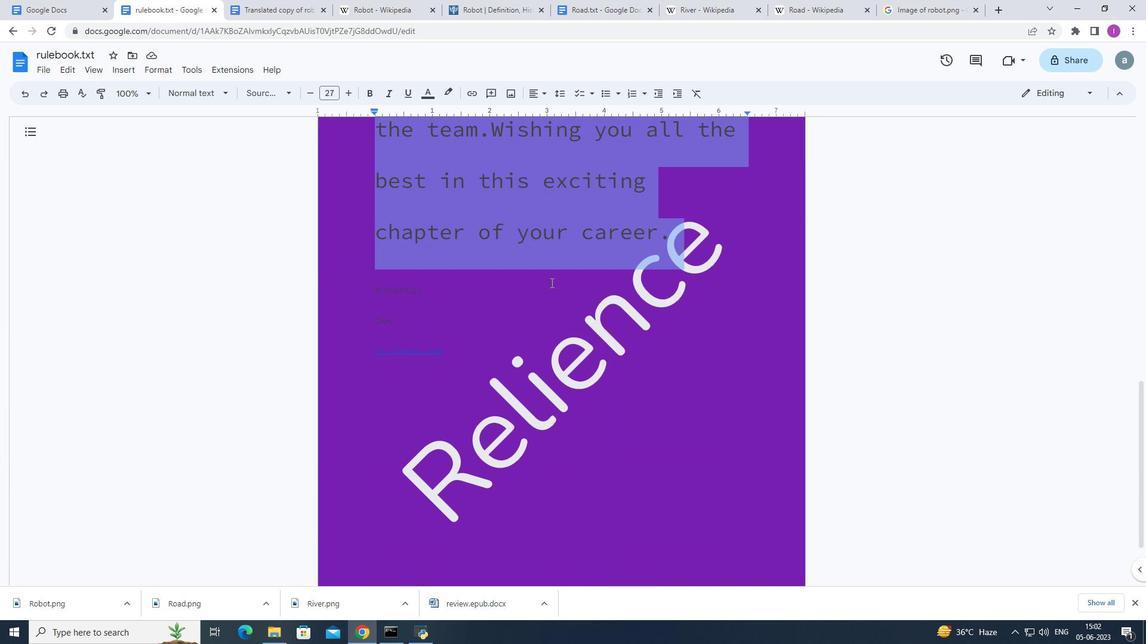 
Action: Mouse scrolled (551, 282) with delta (0, 0)
Screenshot: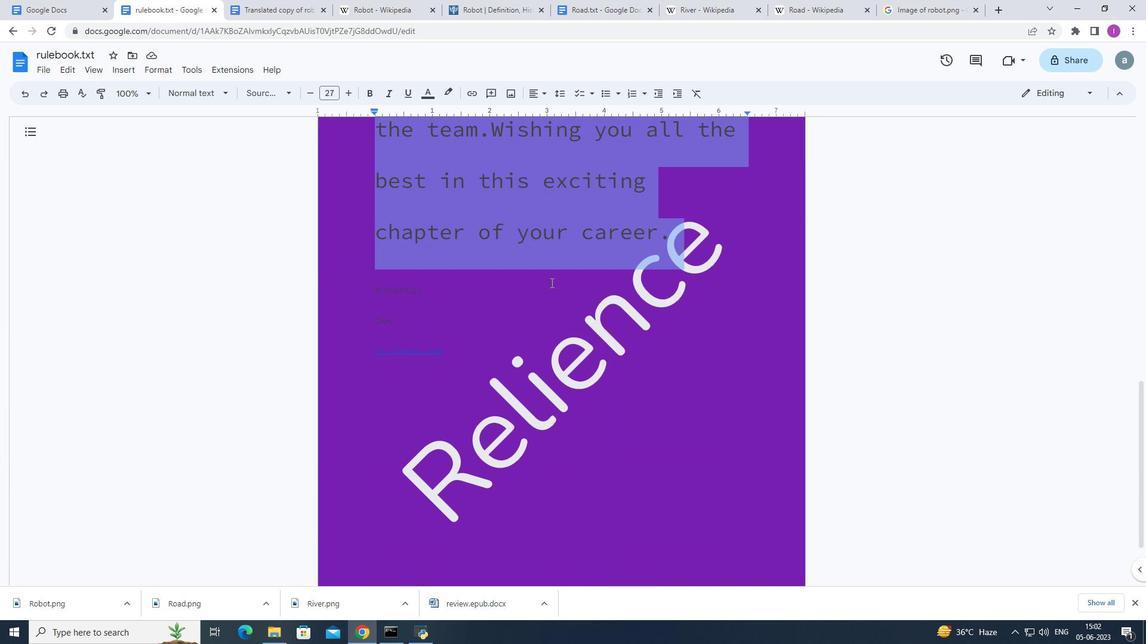 
Action: Mouse scrolled (551, 282) with delta (0, 0)
Screenshot: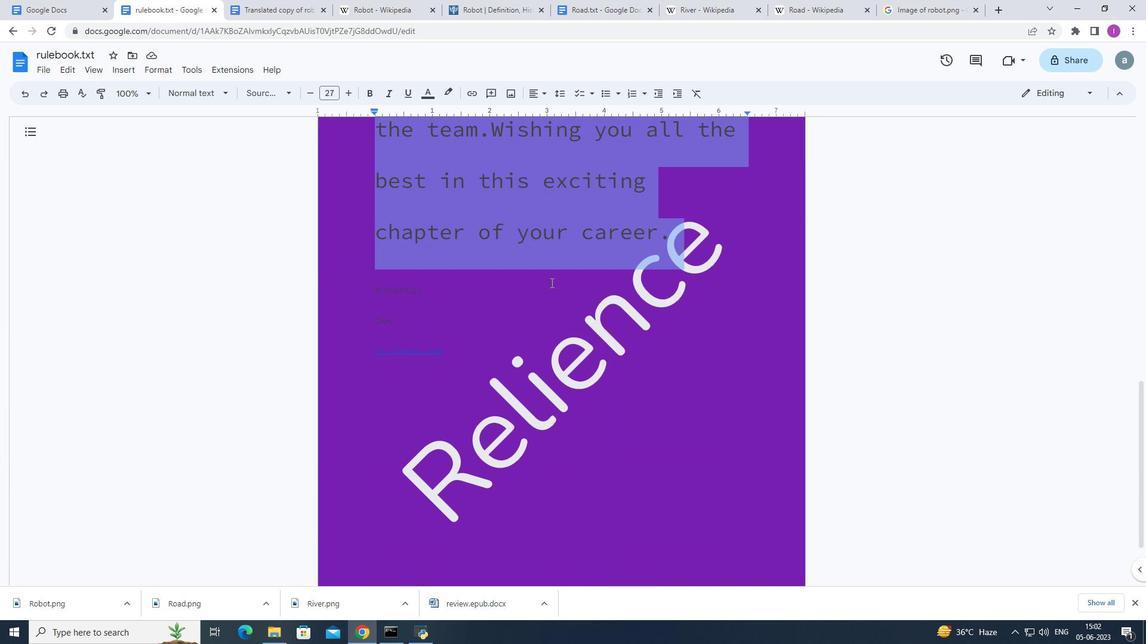 
Action: Mouse scrolled (551, 282) with delta (0, 0)
Screenshot: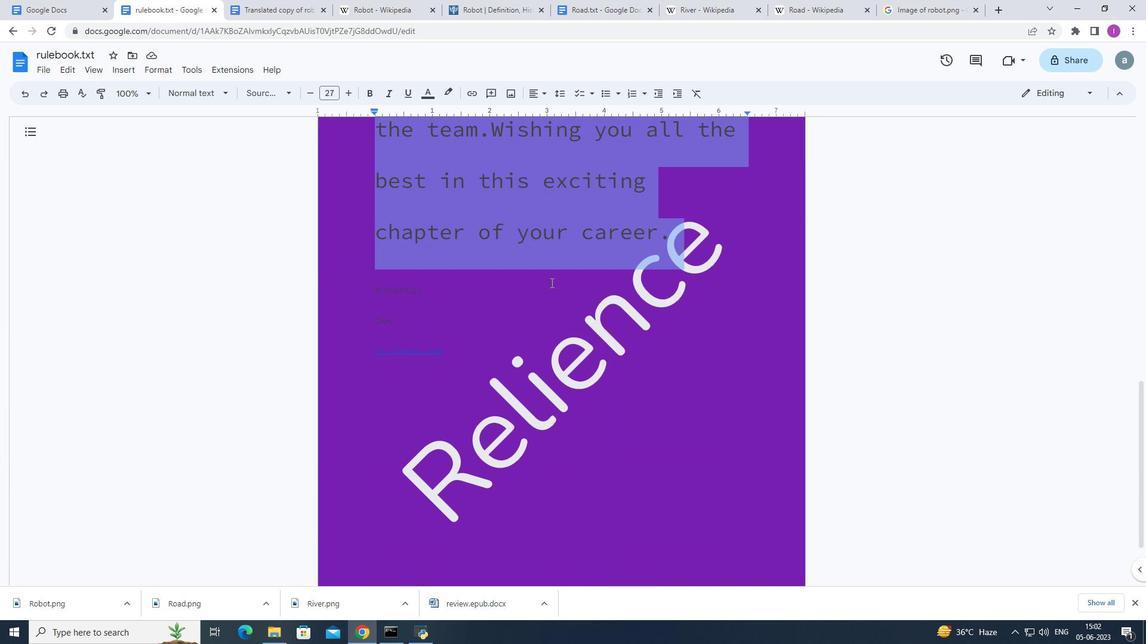 
Action: Mouse scrolled (551, 283) with delta (0, 0)
Screenshot: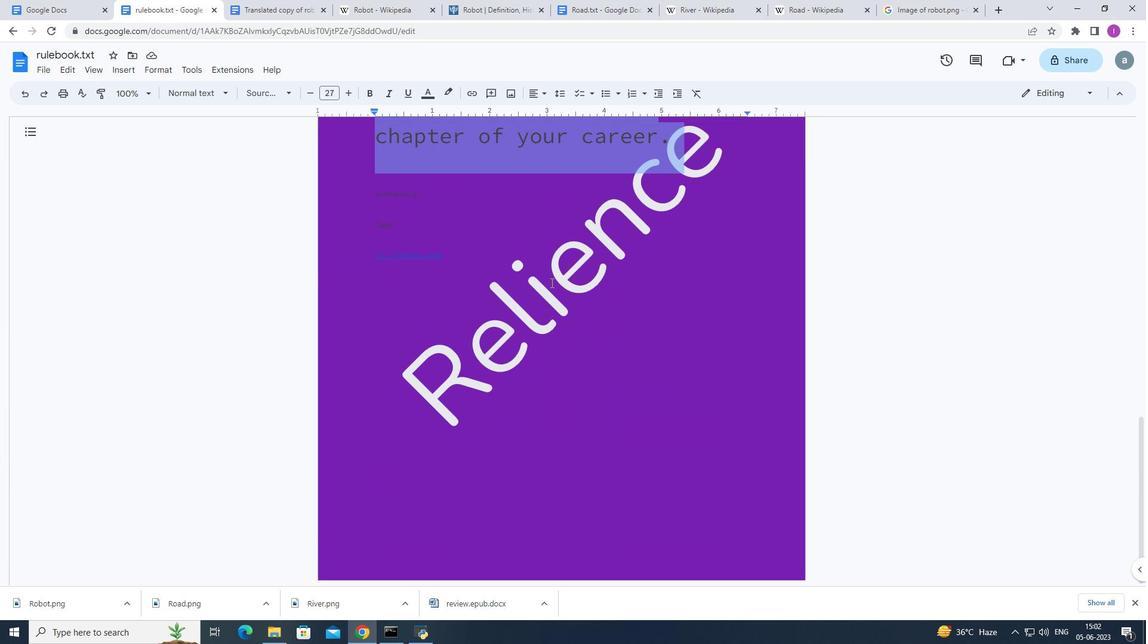 
Action: Mouse moved to (16, 63)
Screenshot: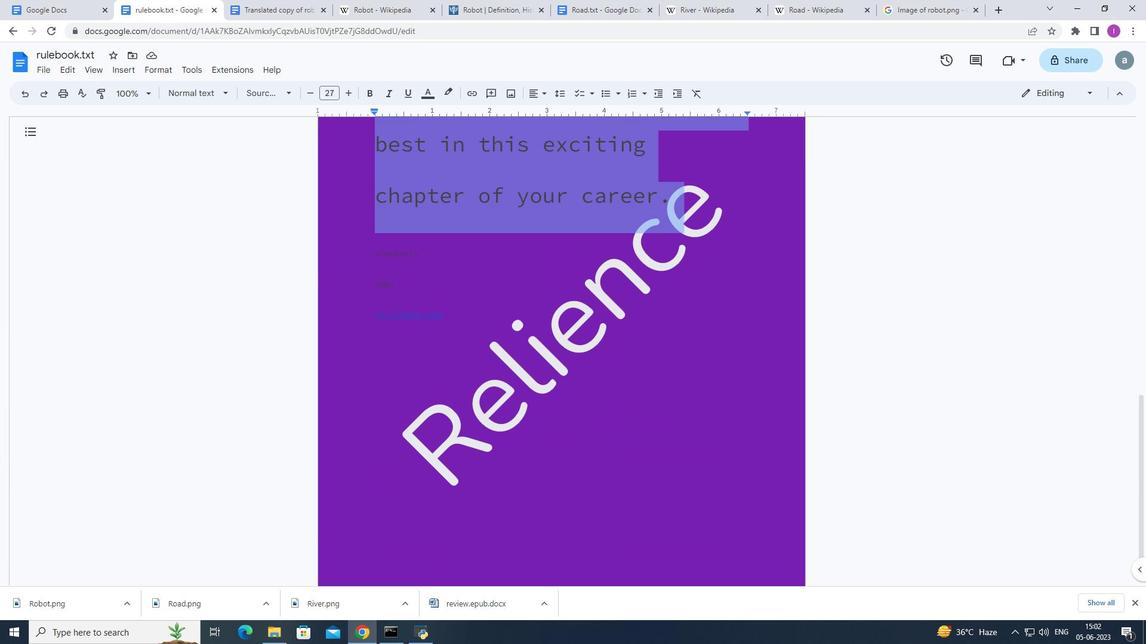 
